 Task: Check the sale-to-list ratio of granite counters in the last 5 years.
Action: Mouse moved to (934, 219)
Screenshot: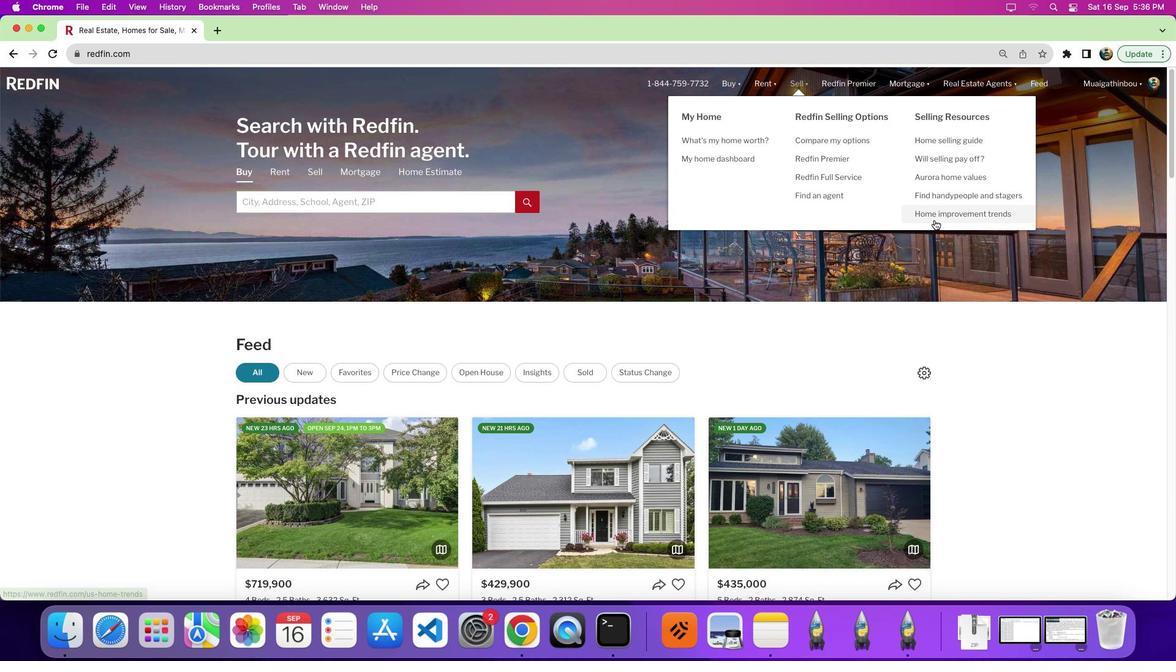 
Action: Mouse pressed left at (934, 219)
Screenshot: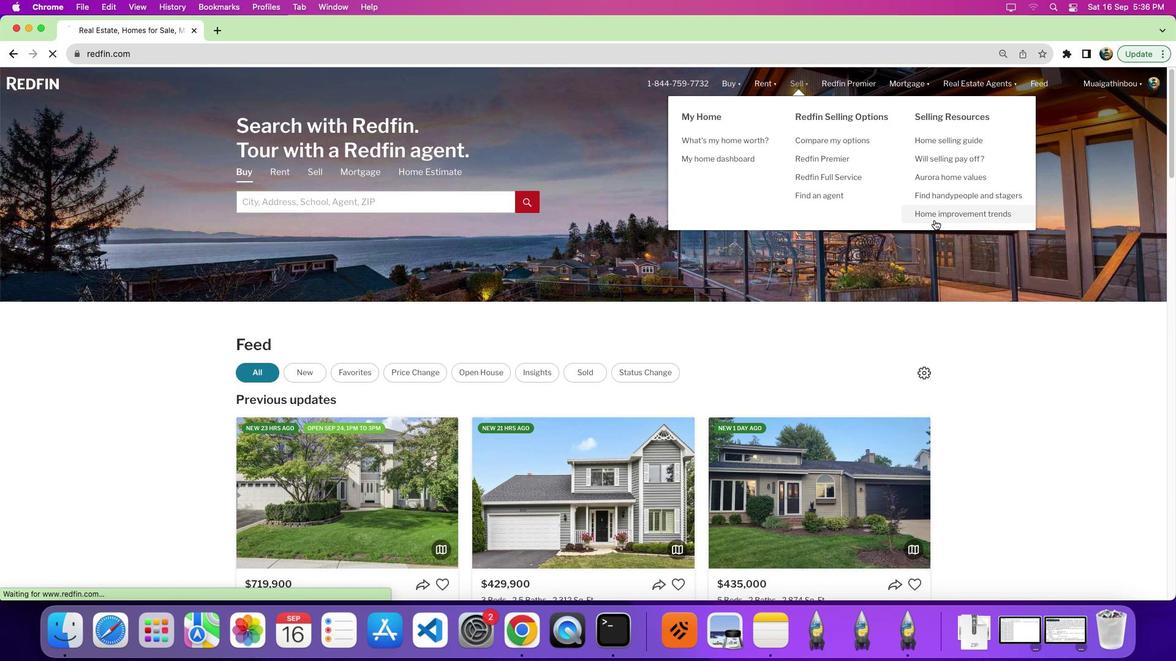 
Action: Mouse pressed left at (934, 219)
Screenshot: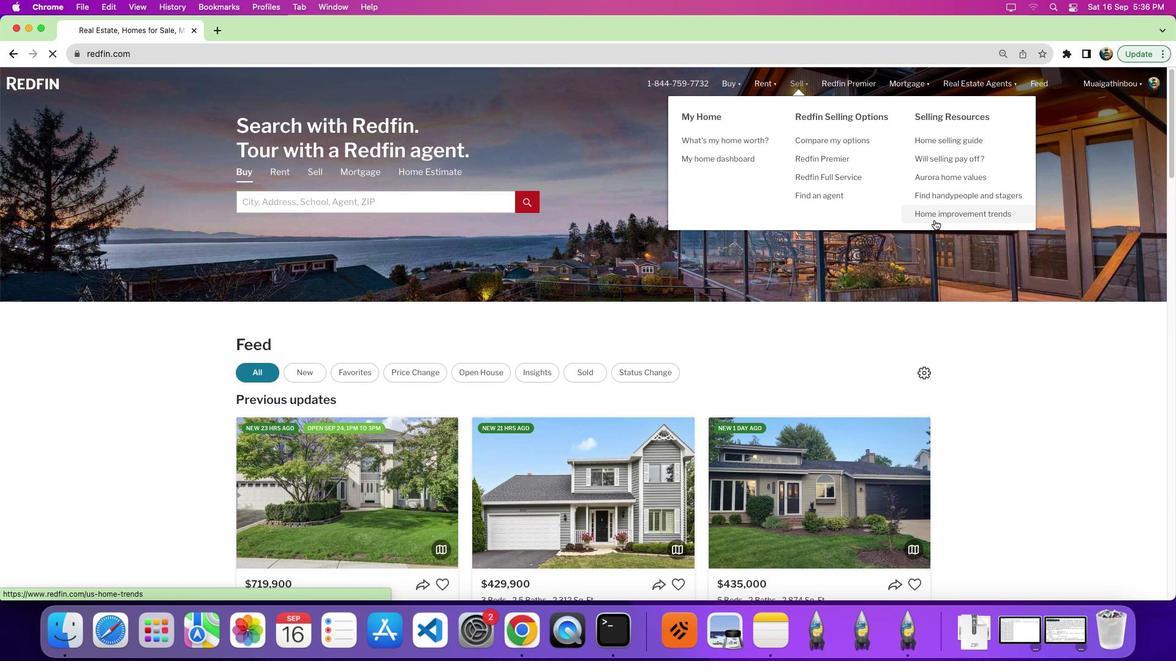 
Action: Mouse moved to (321, 243)
Screenshot: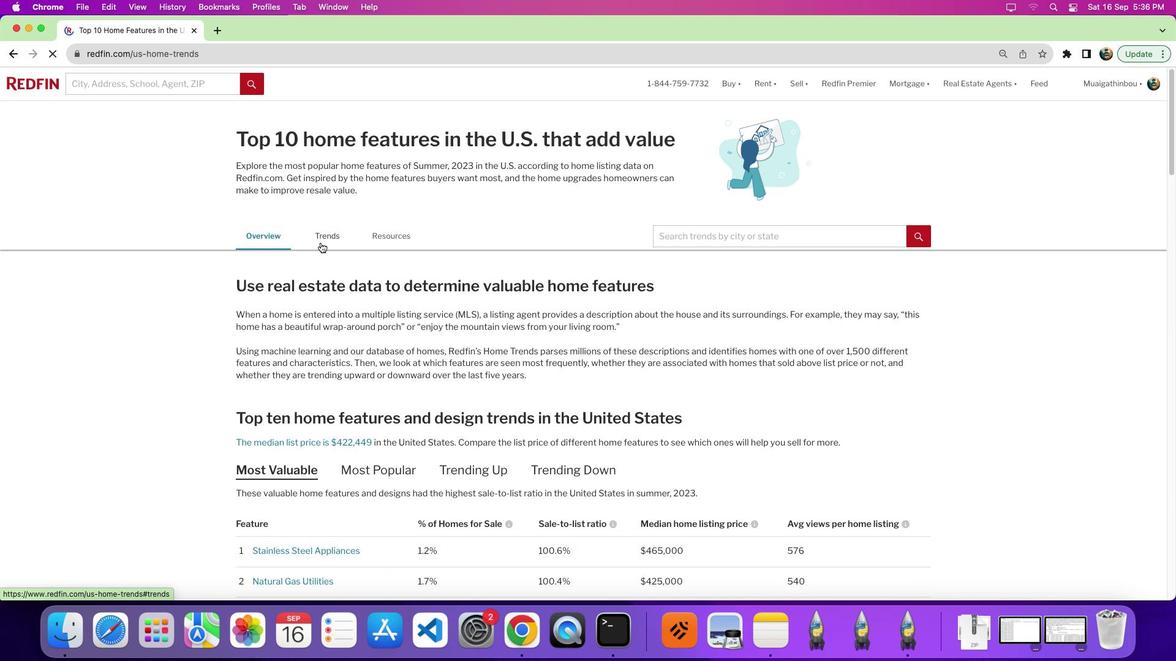 
Action: Mouse pressed left at (321, 243)
Screenshot: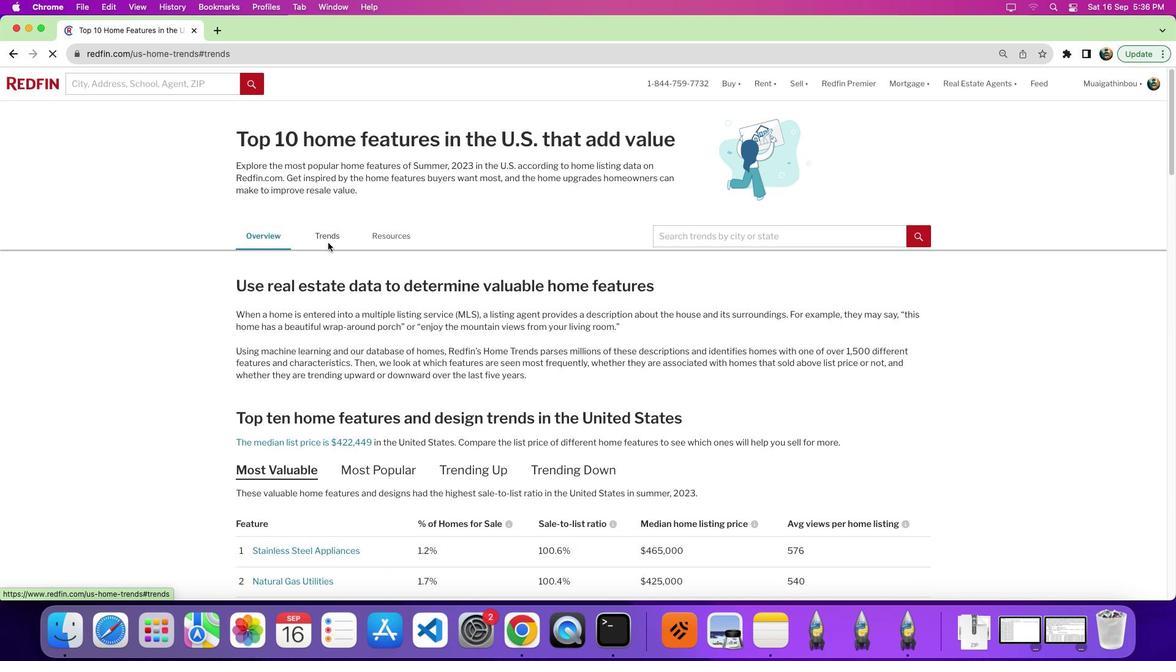 
Action: Mouse moved to (583, 292)
Screenshot: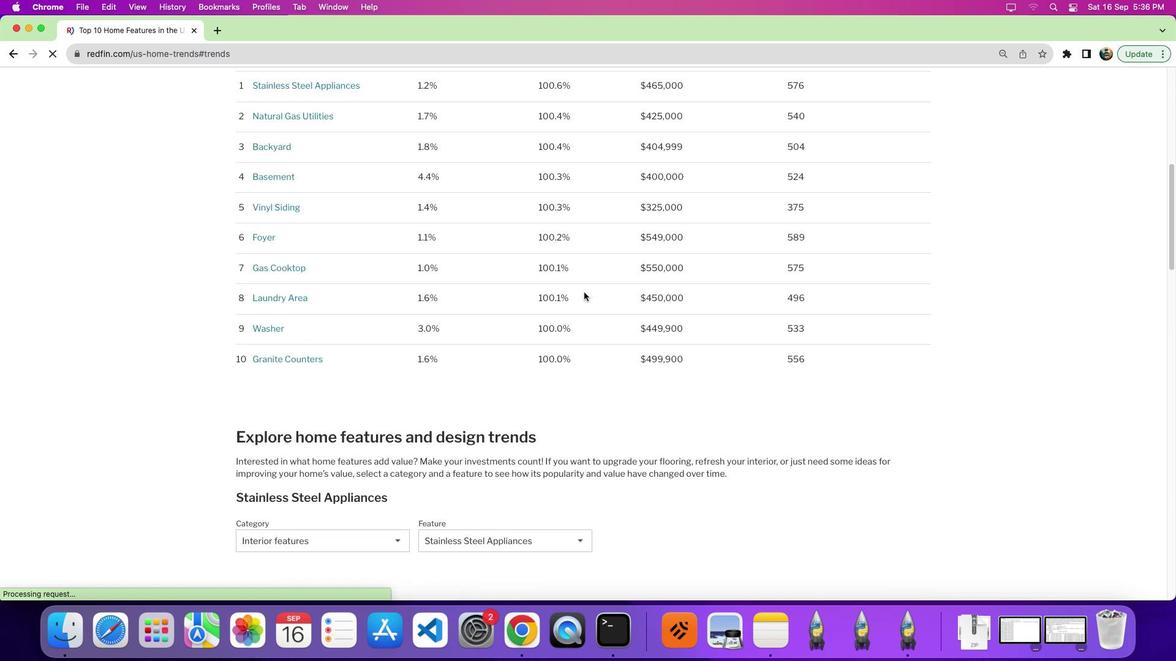 
Action: Mouse scrolled (583, 292) with delta (0, 0)
Screenshot: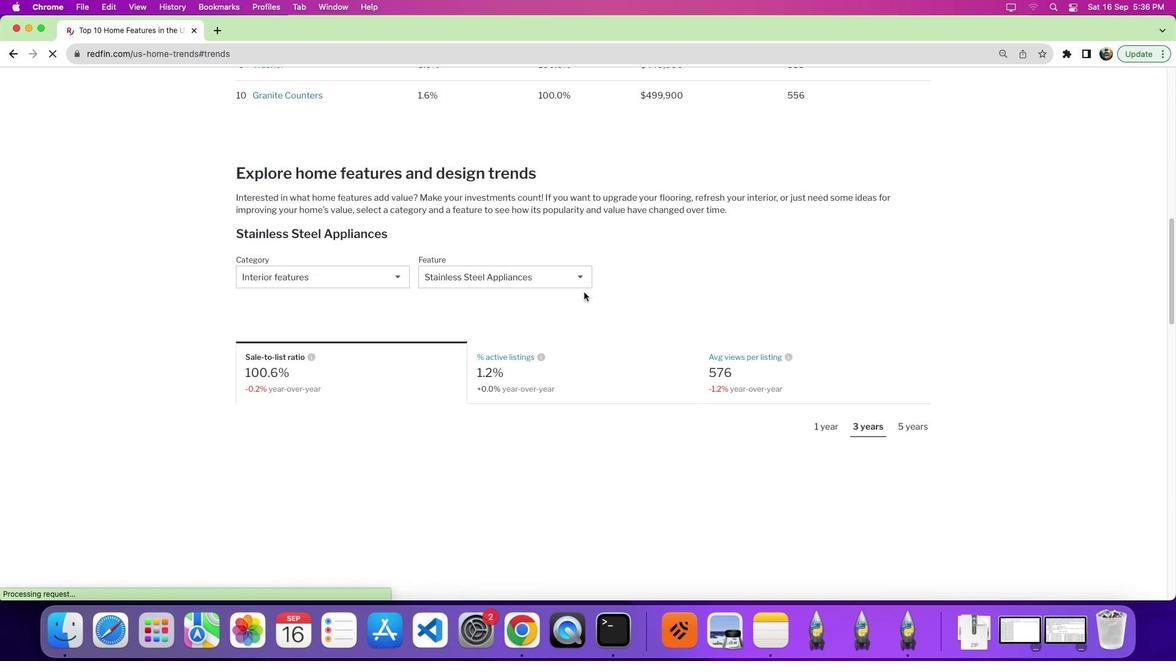 
Action: Mouse scrolled (583, 292) with delta (0, -1)
Screenshot: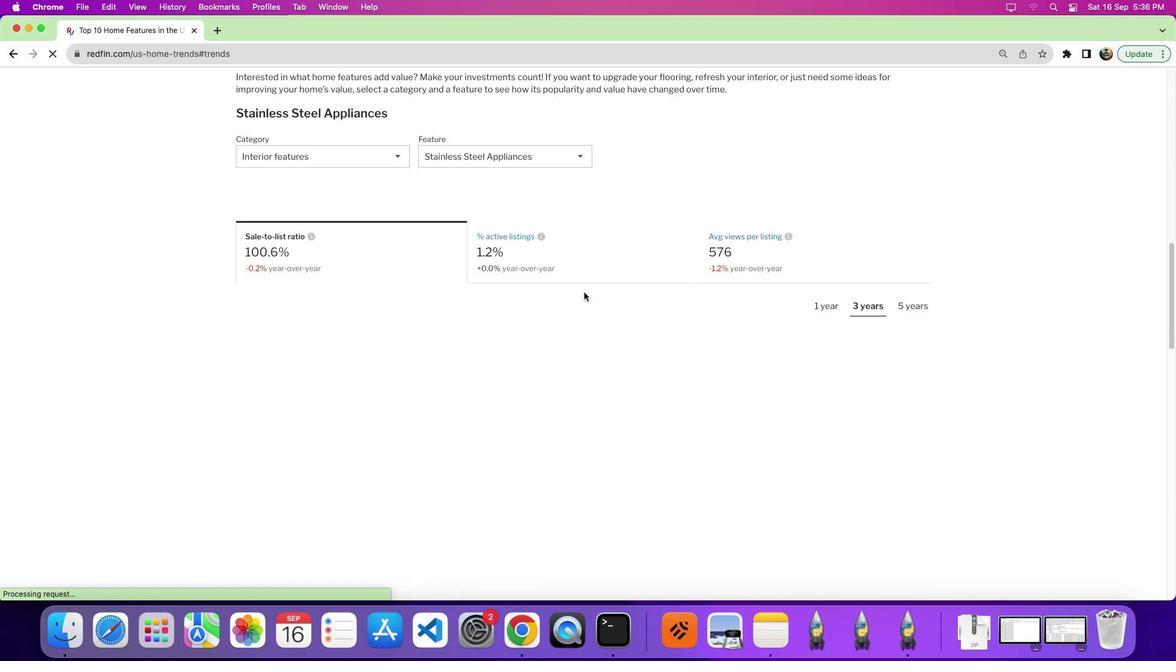 
Action: Mouse scrolled (583, 292) with delta (0, -5)
Screenshot: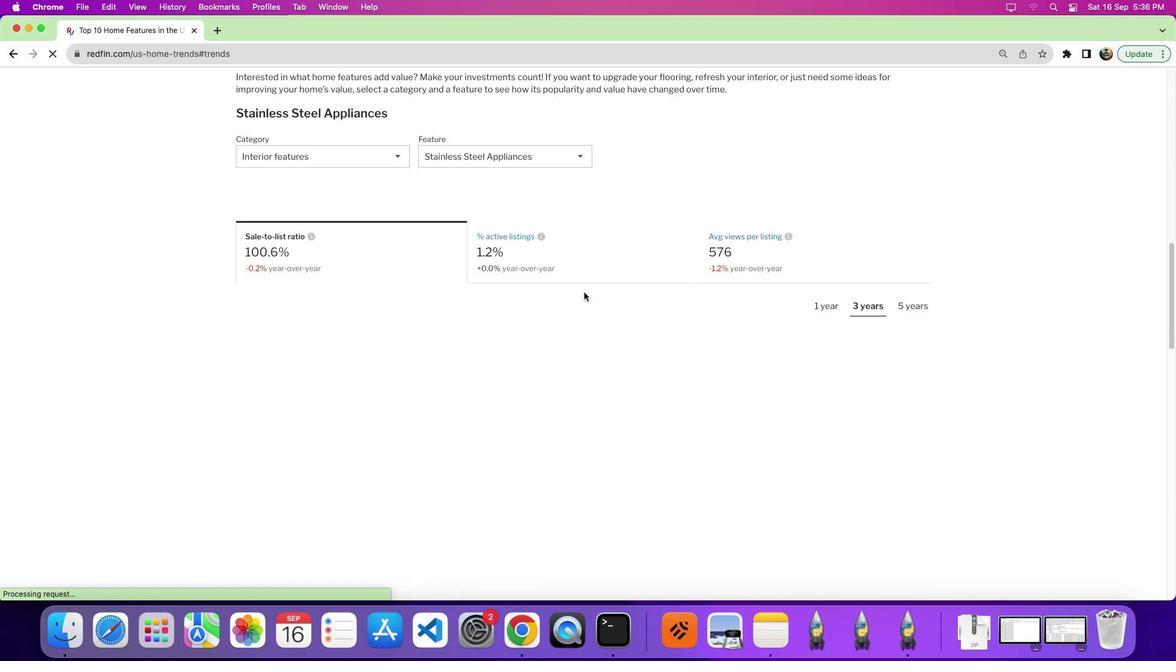 
Action: Mouse scrolled (583, 292) with delta (0, -7)
Screenshot: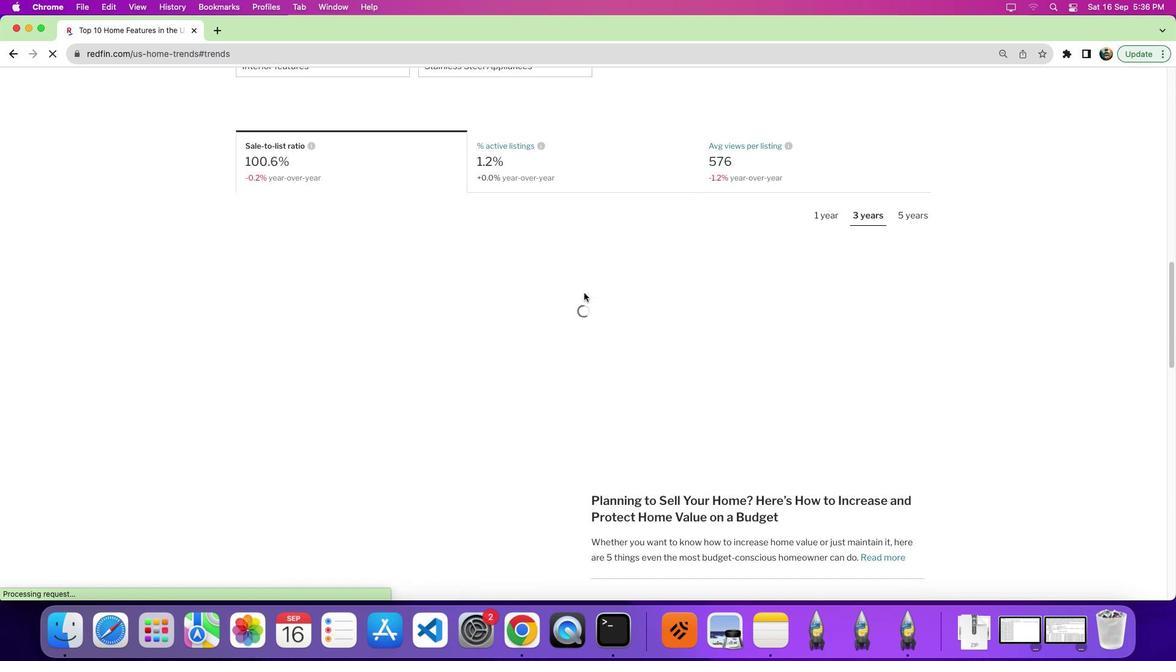 
Action: Mouse moved to (559, 303)
Screenshot: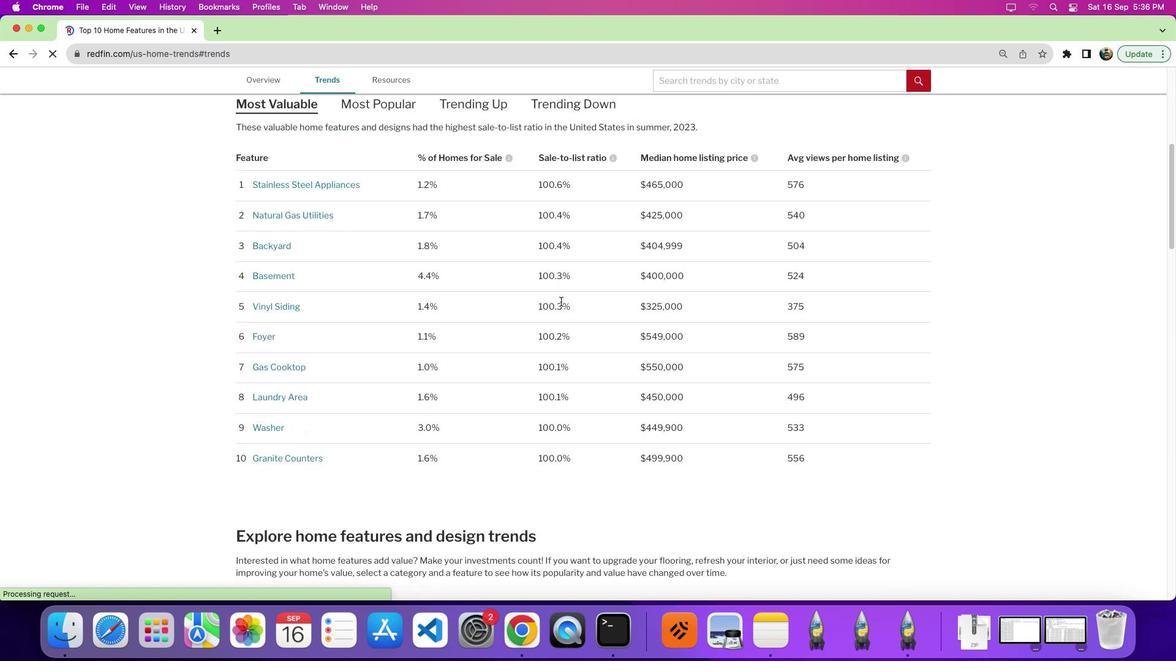 
Action: Mouse scrolled (559, 303) with delta (0, 0)
Screenshot: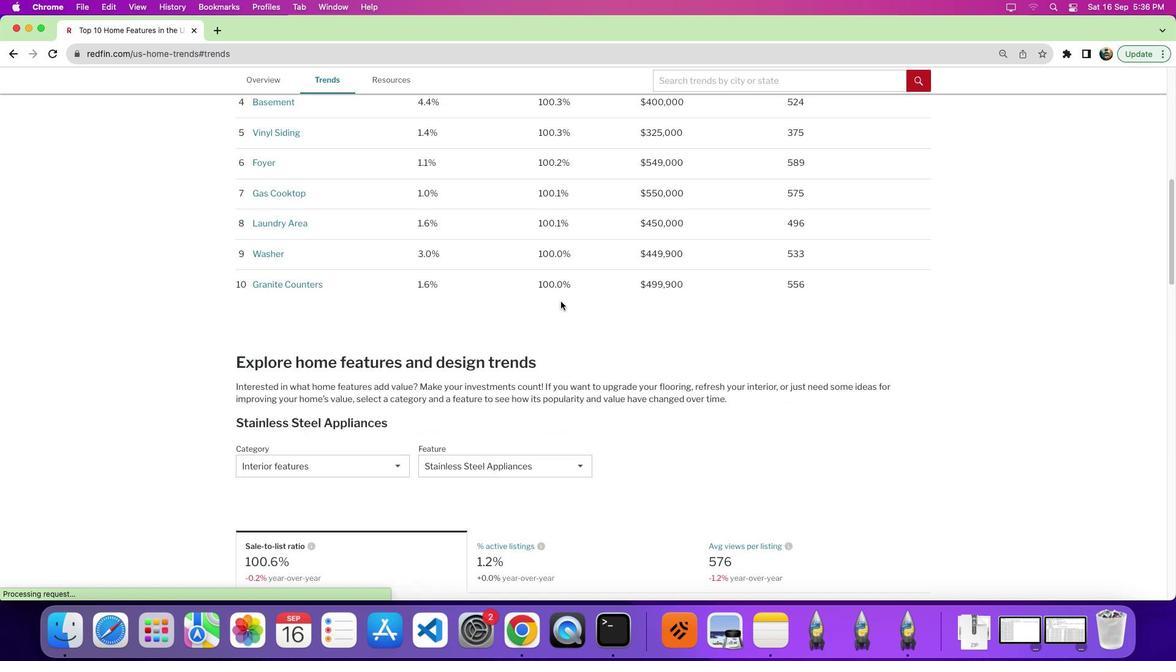 
Action: Mouse scrolled (559, 303) with delta (0, -1)
Screenshot: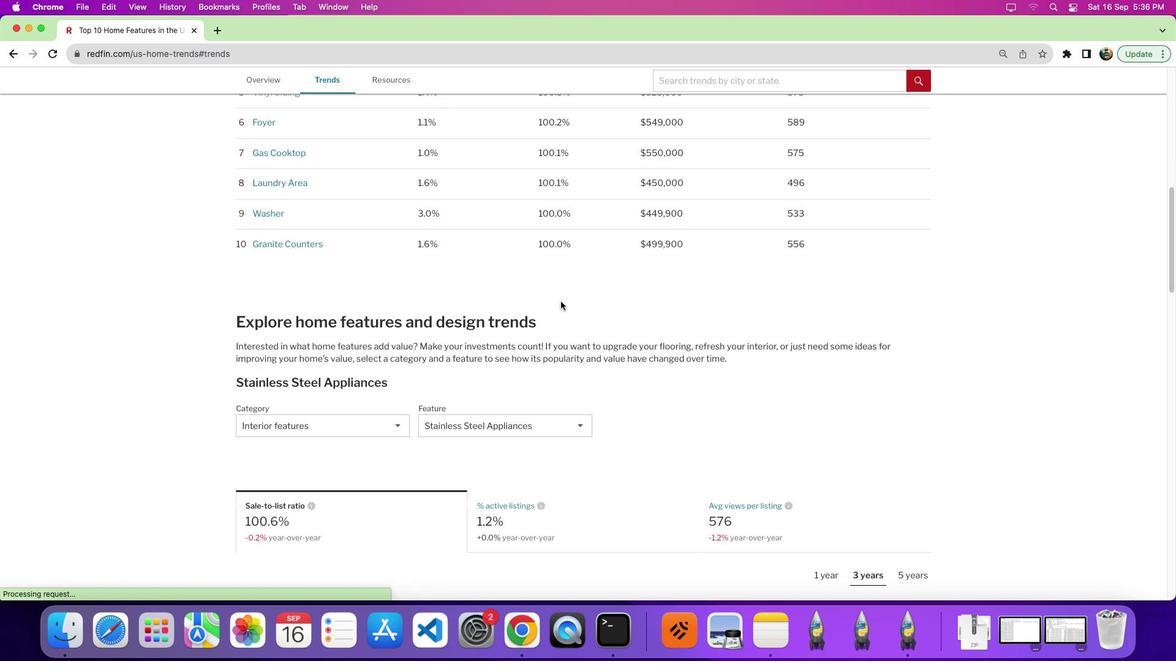 
Action: Mouse scrolled (559, 303) with delta (0, -4)
Screenshot: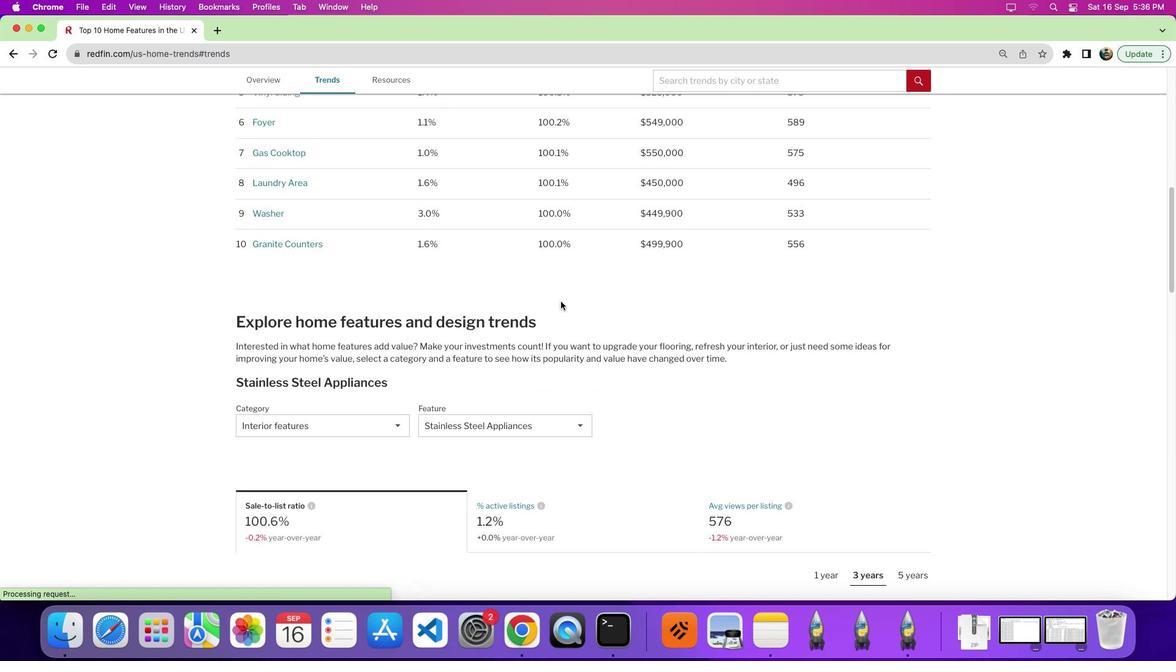 
Action: Mouse moved to (558, 321)
Screenshot: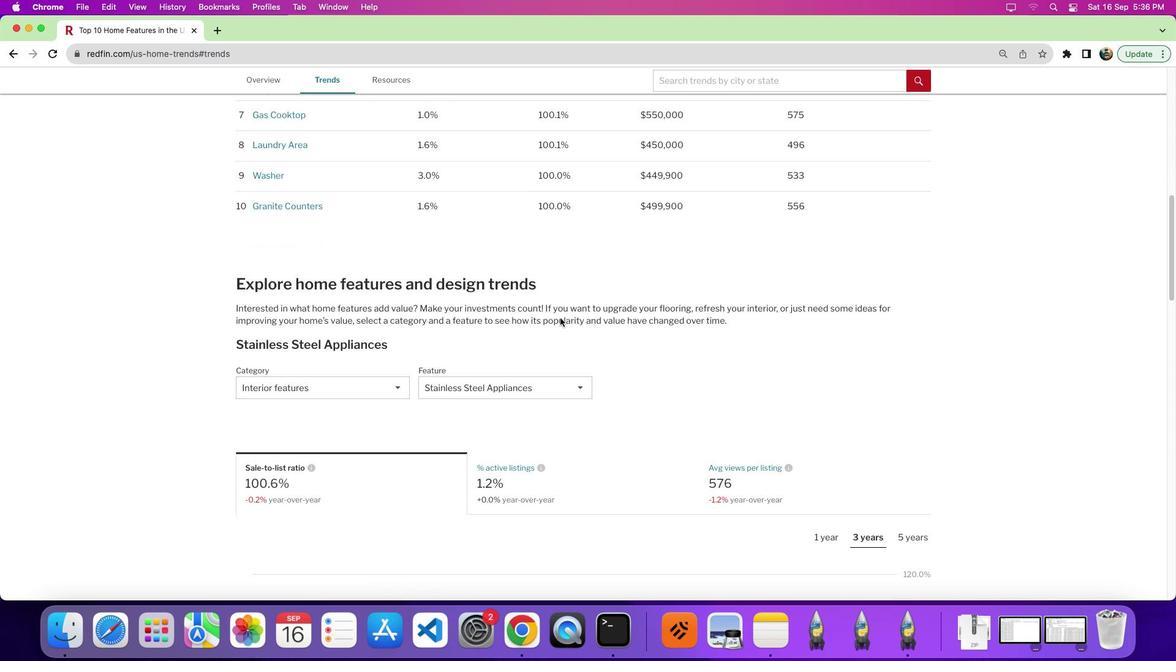 
Action: Mouse scrolled (558, 321) with delta (0, 0)
Screenshot: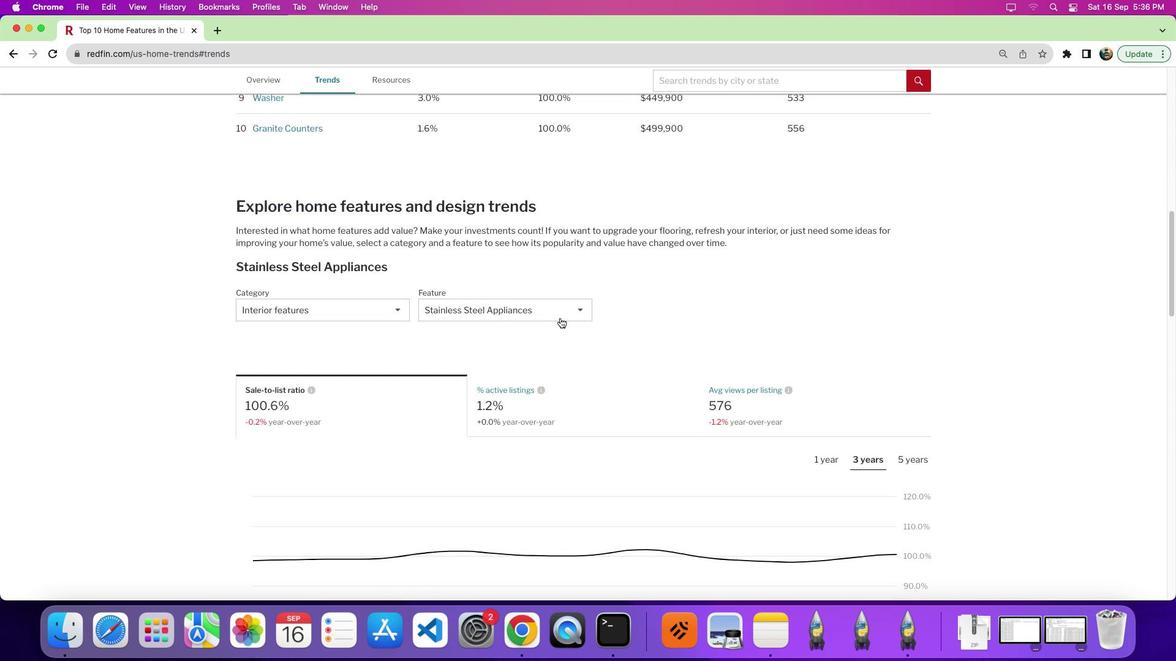 
Action: Mouse moved to (559, 321)
Screenshot: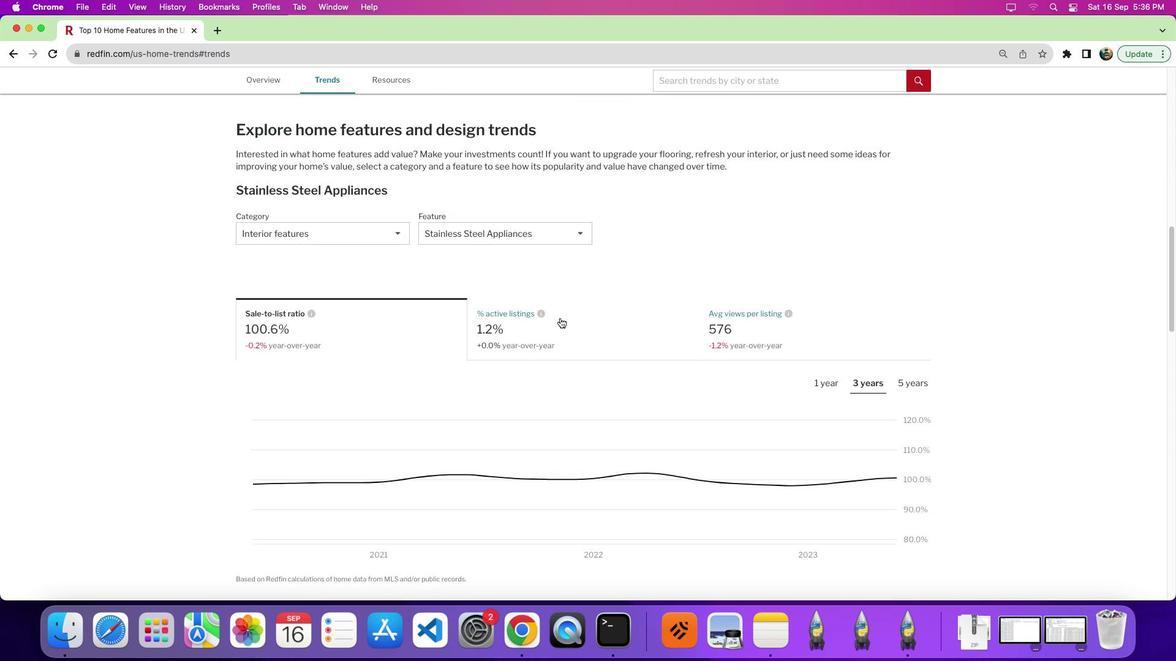 
Action: Mouse scrolled (559, 321) with delta (0, 0)
Screenshot: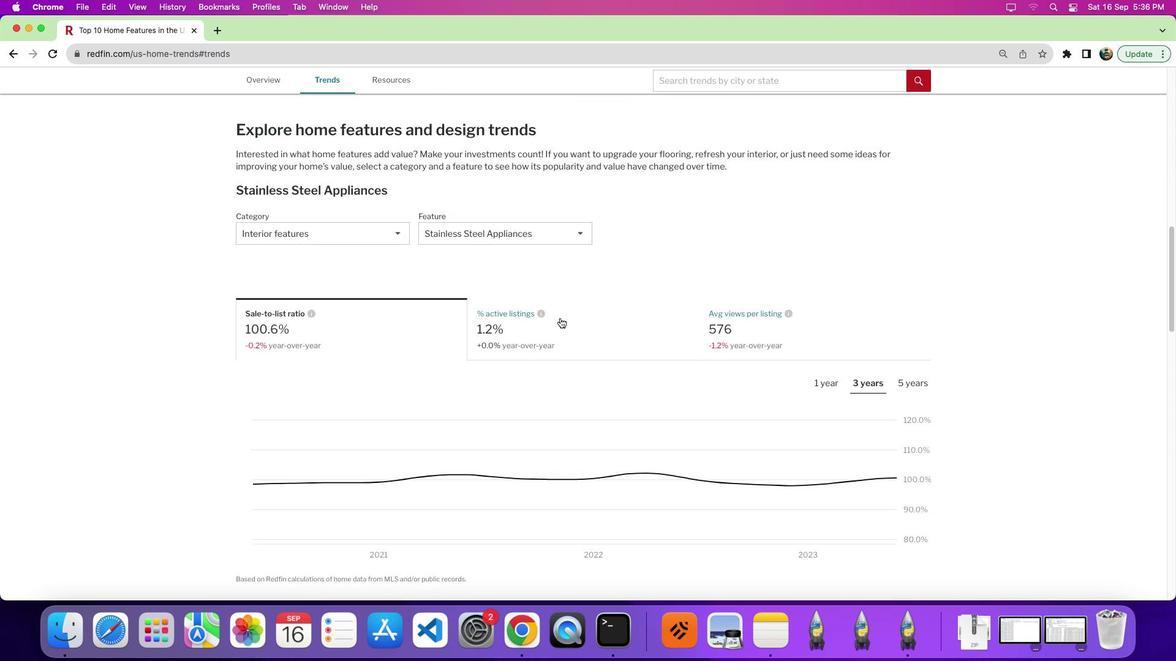 
Action: Mouse scrolled (559, 321) with delta (0, -4)
Screenshot: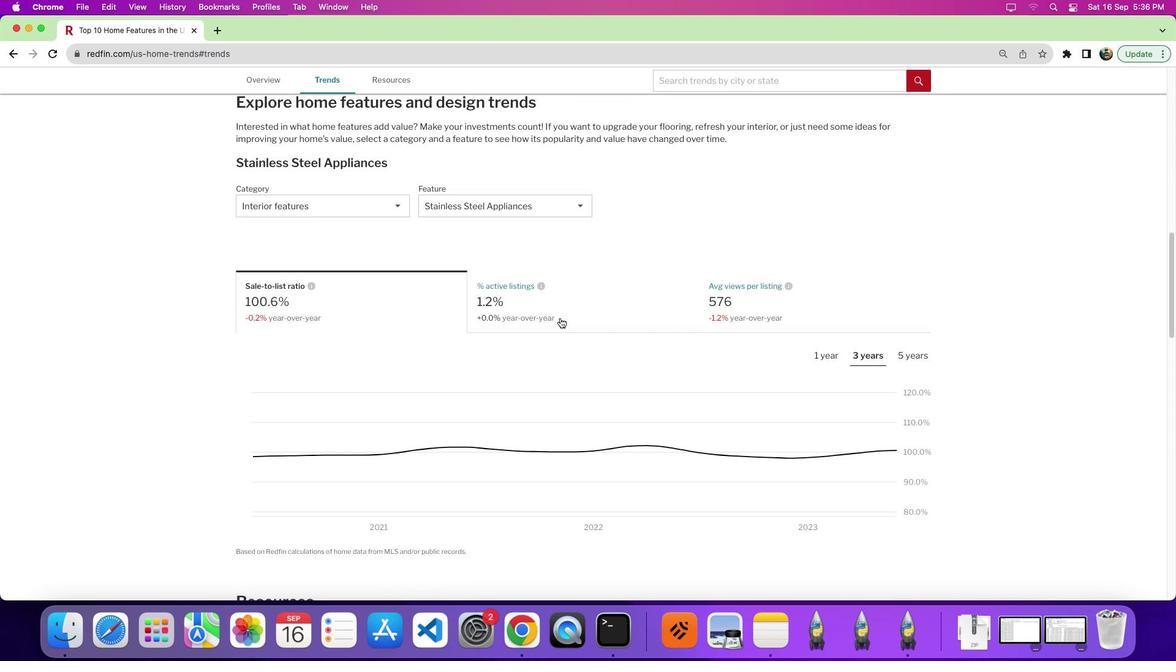 
Action: Mouse moved to (531, 181)
Screenshot: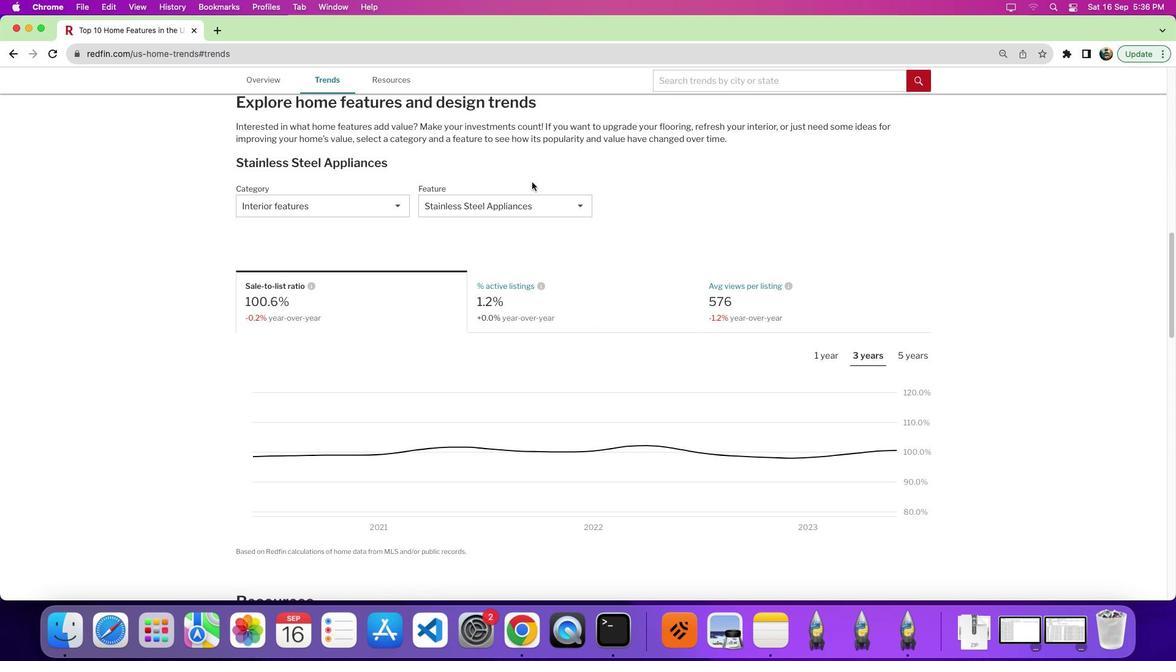 
Action: Mouse pressed left at (531, 181)
Screenshot: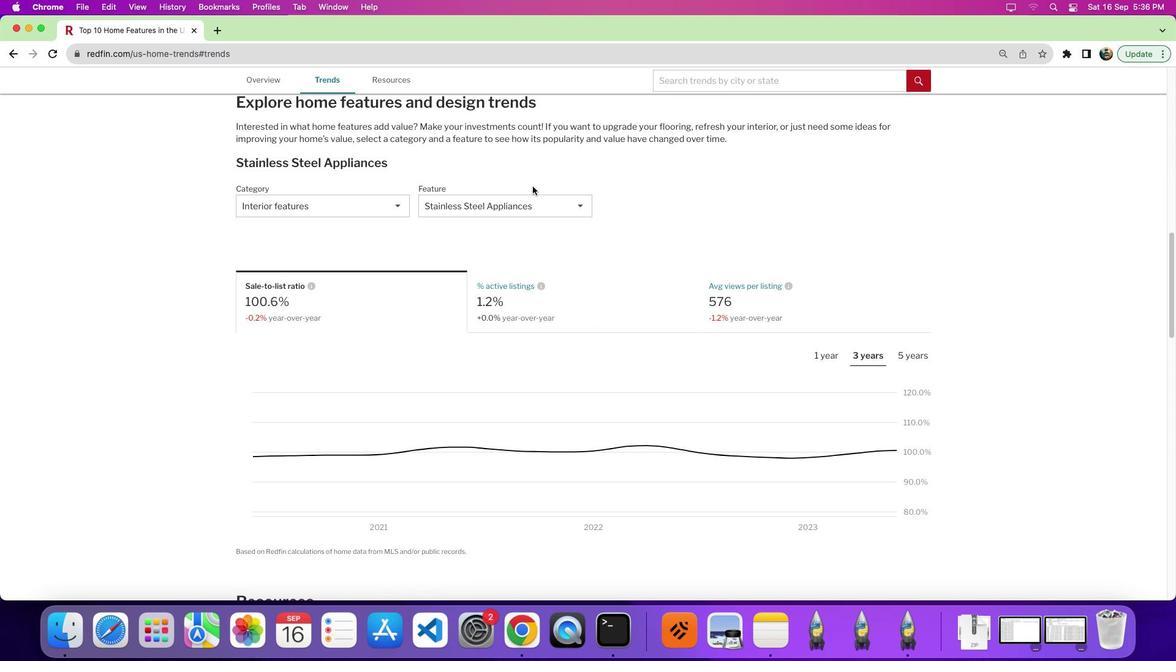 
Action: Mouse moved to (534, 196)
Screenshot: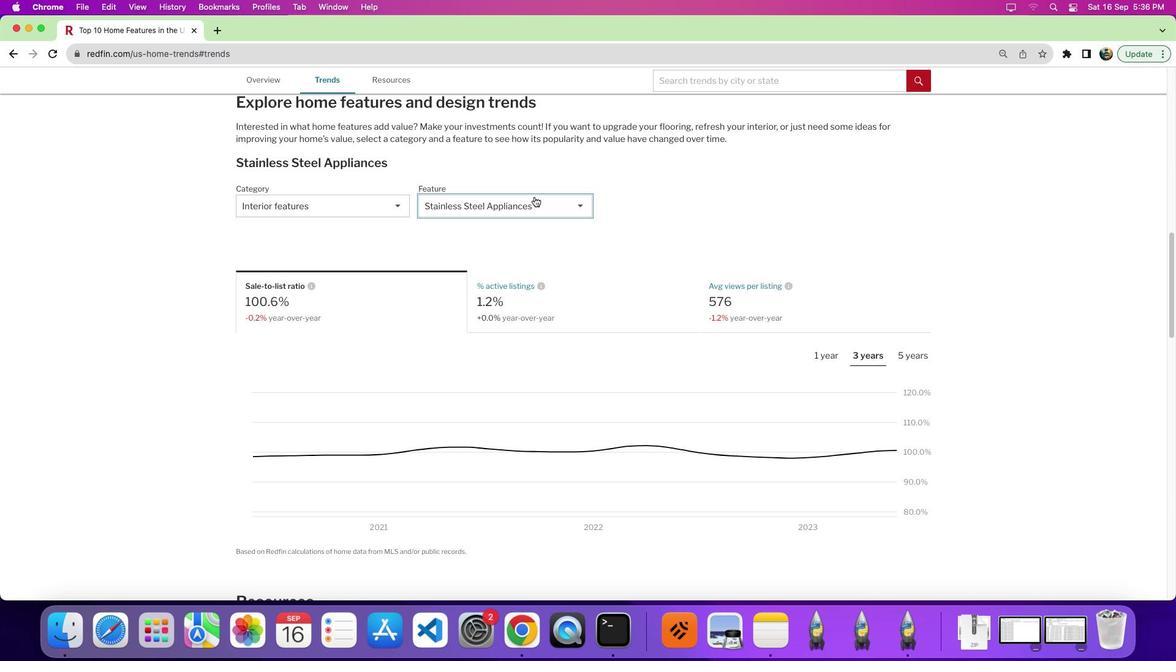 
Action: Mouse pressed left at (534, 196)
Screenshot: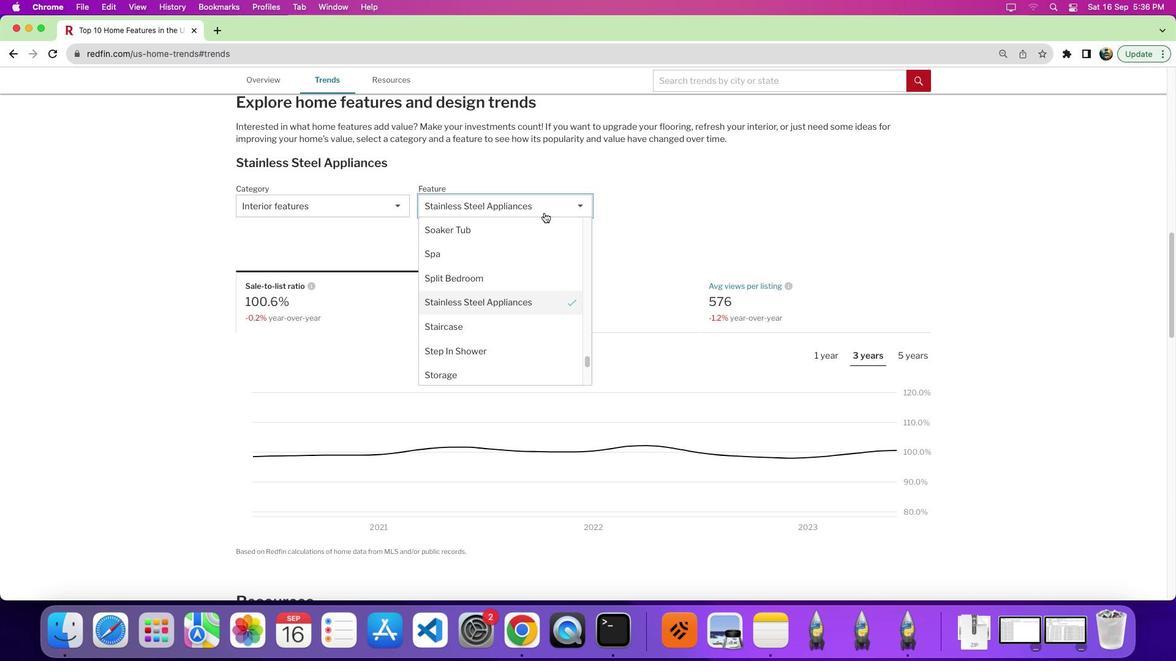 
Action: Mouse moved to (590, 281)
Screenshot: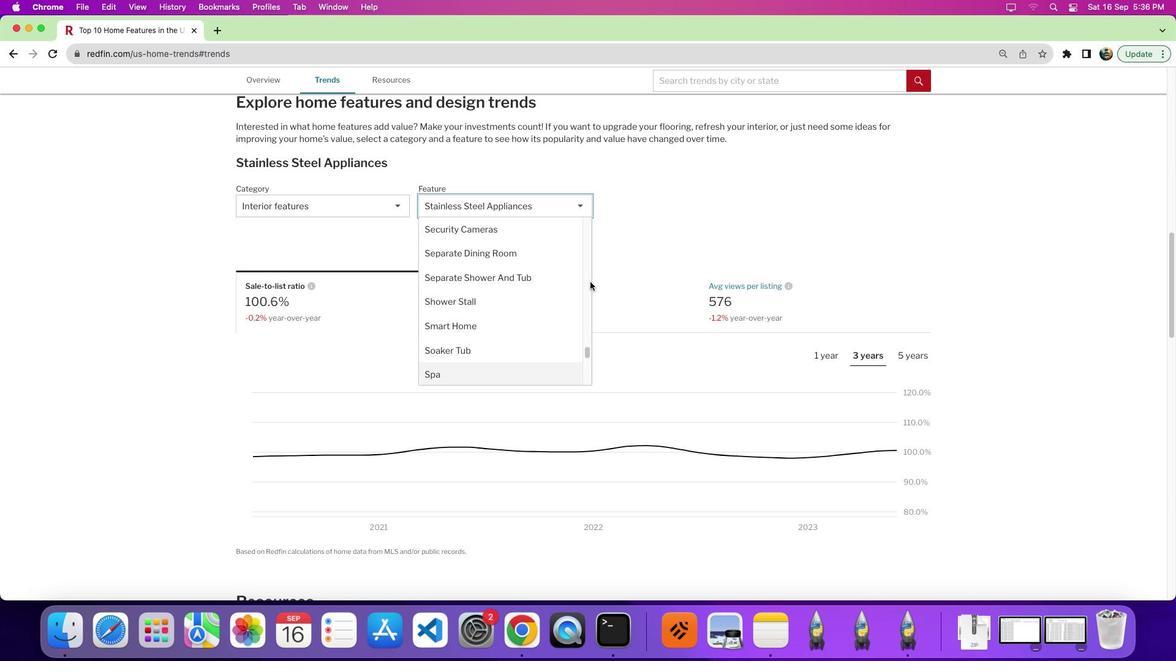 
Action: Mouse pressed left at (590, 281)
Screenshot: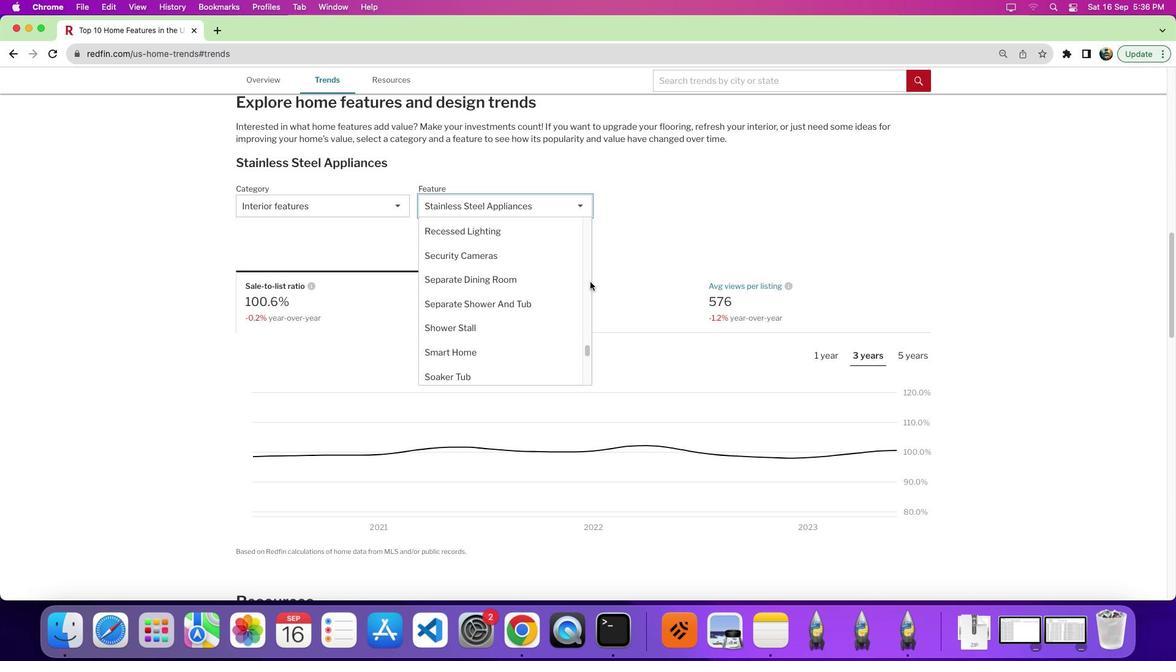 
Action: Mouse moved to (556, 306)
Screenshot: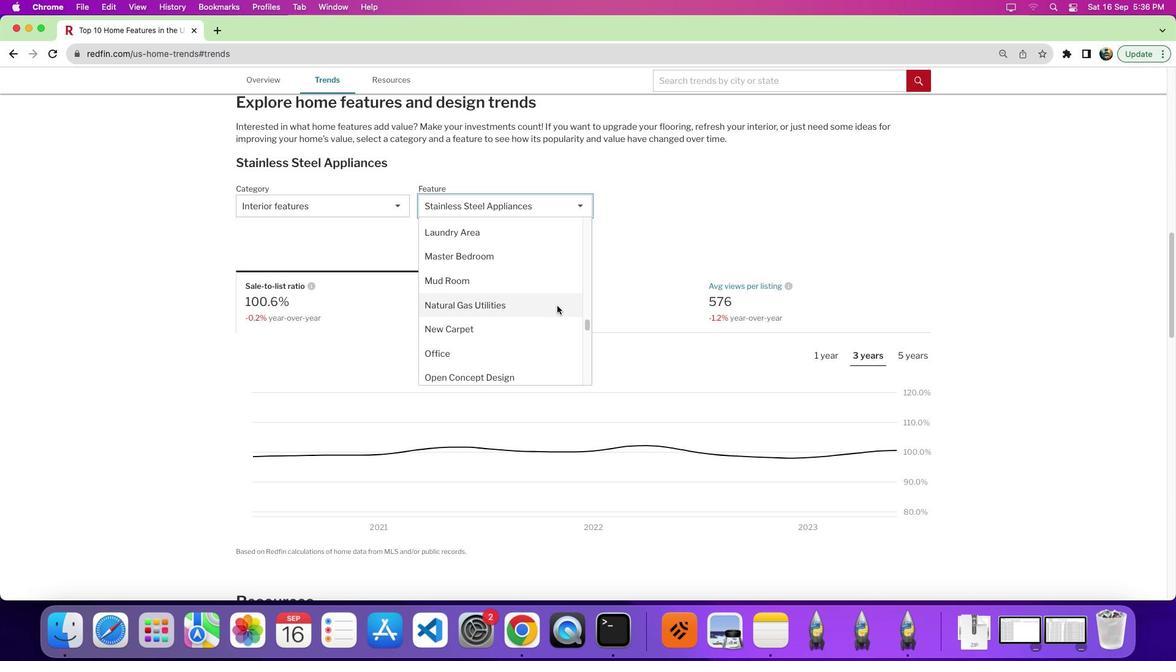 
Action: Mouse scrolled (556, 306) with delta (0, 0)
Screenshot: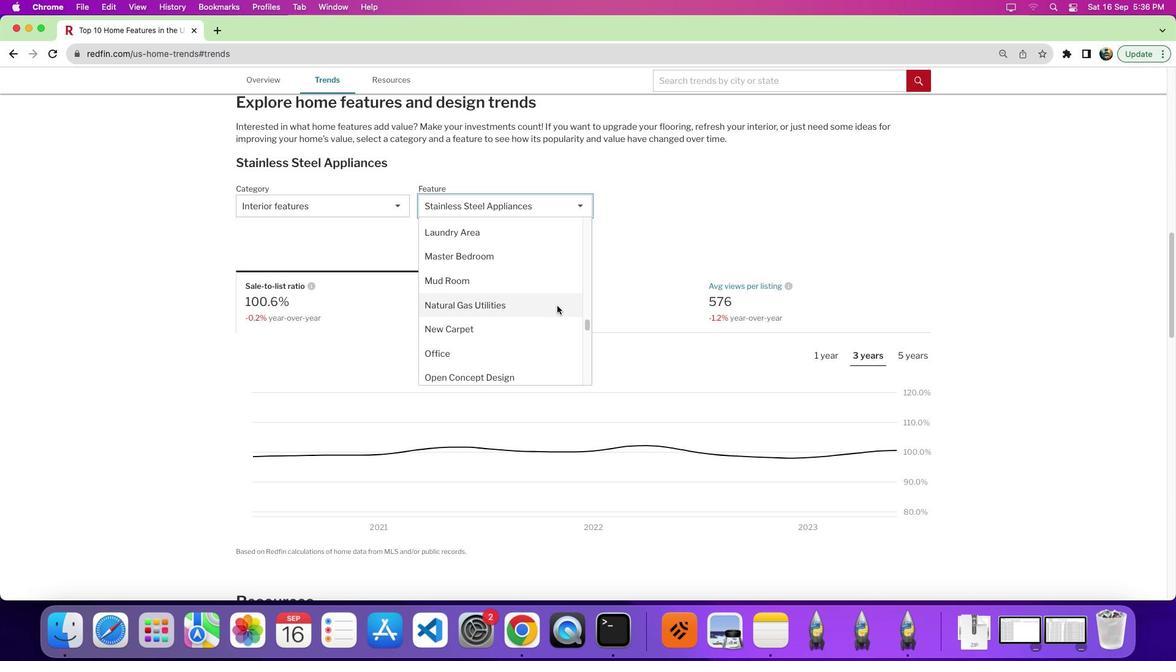 
Action: Mouse scrolled (556, 306) with delta (0, 0)
Screenshot: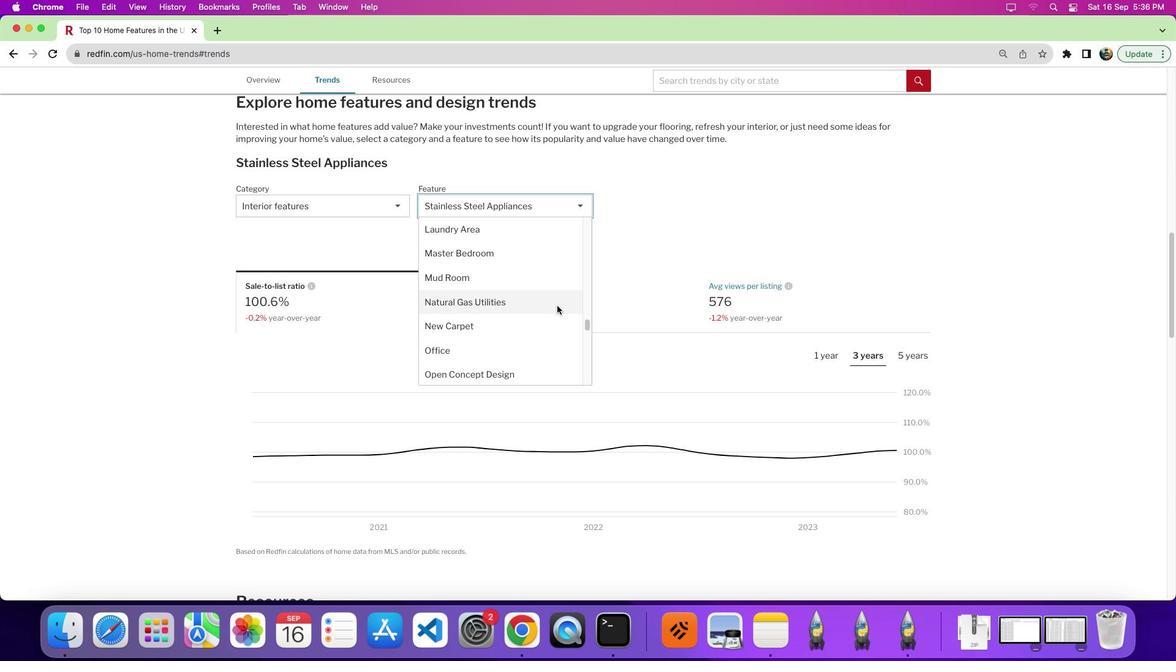 
Action: Mouse moved to (556, 305)
Screenshot: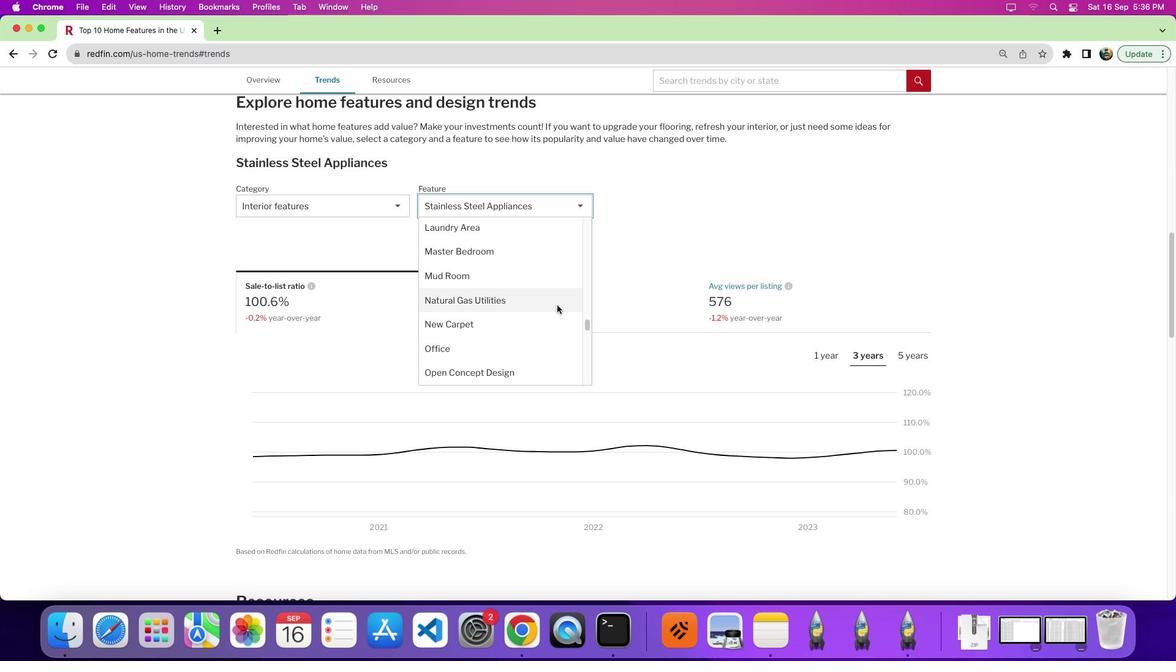 
Action: Mouse scrolled (556, 305) with delta (0, 0)
Screenshot: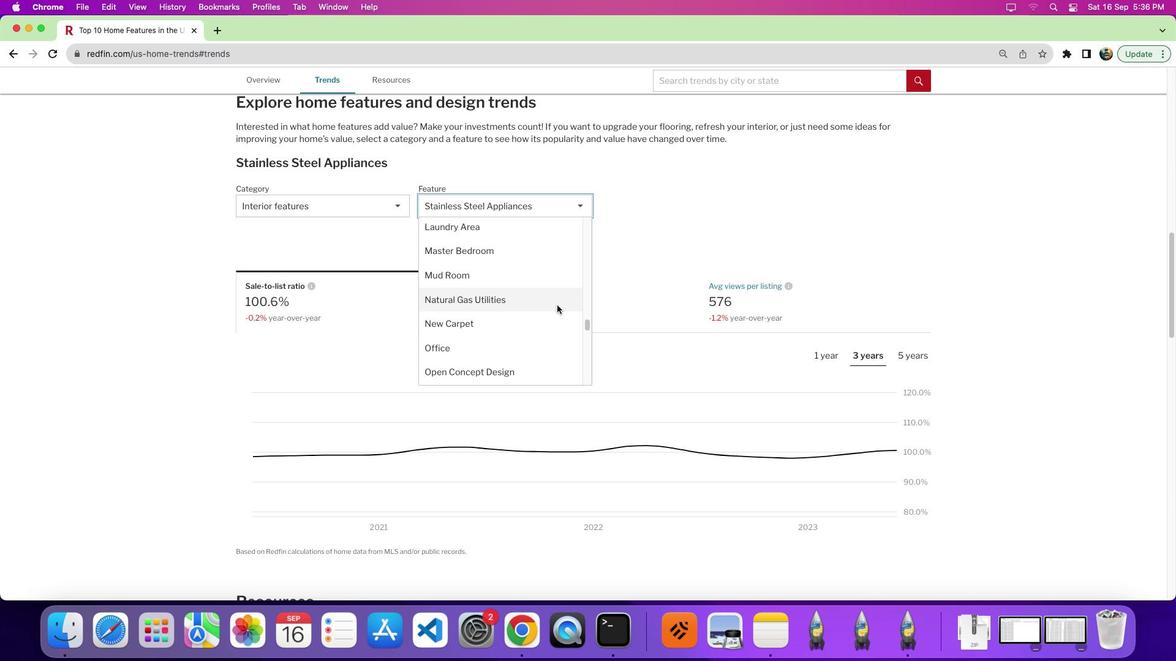 
Action: Mouse scrolled (556, 305) with delta (0, 0)
Screenshot: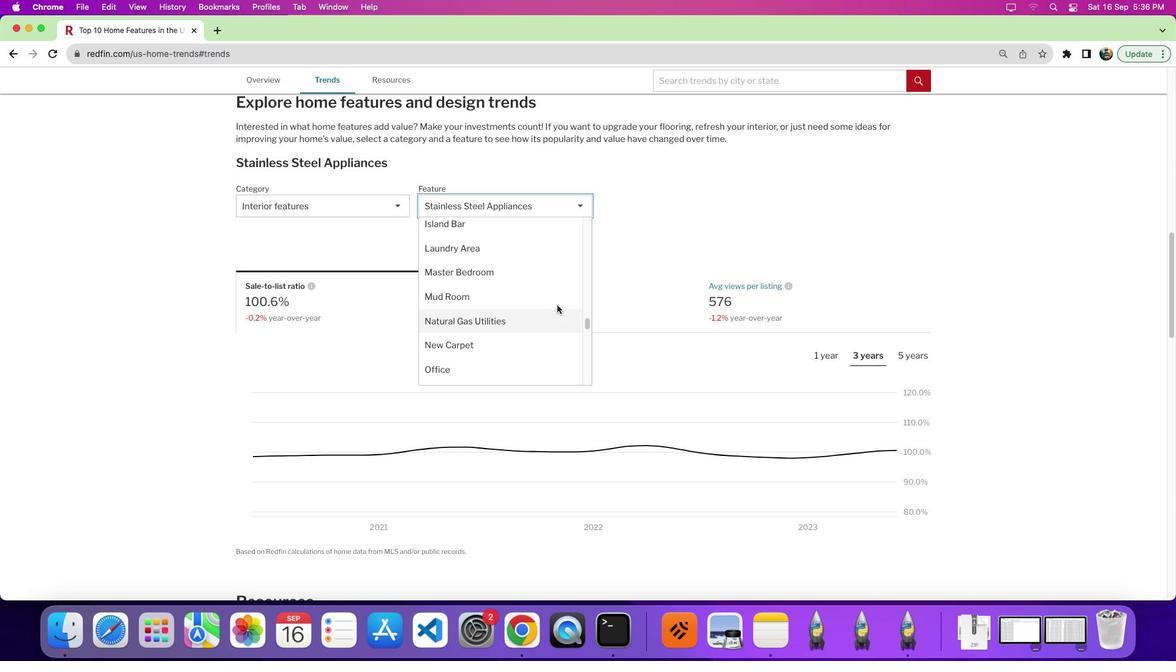 
Action: Mouse scrolled (556, 305) with delta (0, 0)
Screenshot: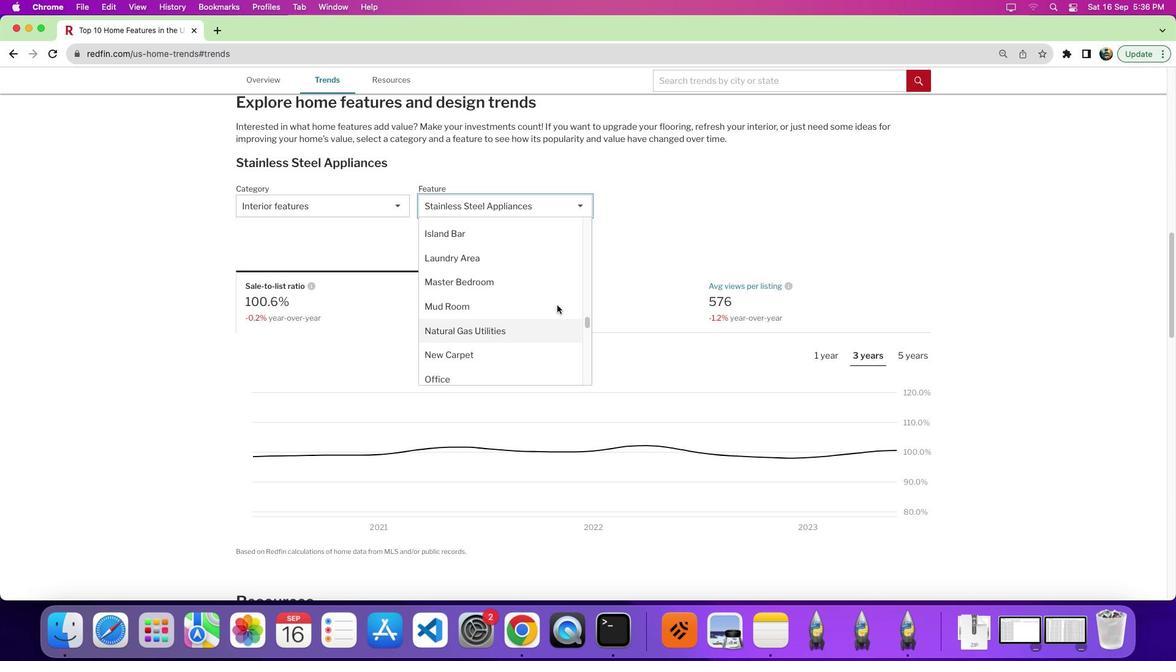 
Action: Mouse scrolled (556, 305) with delta (0, 0)
Screenshot: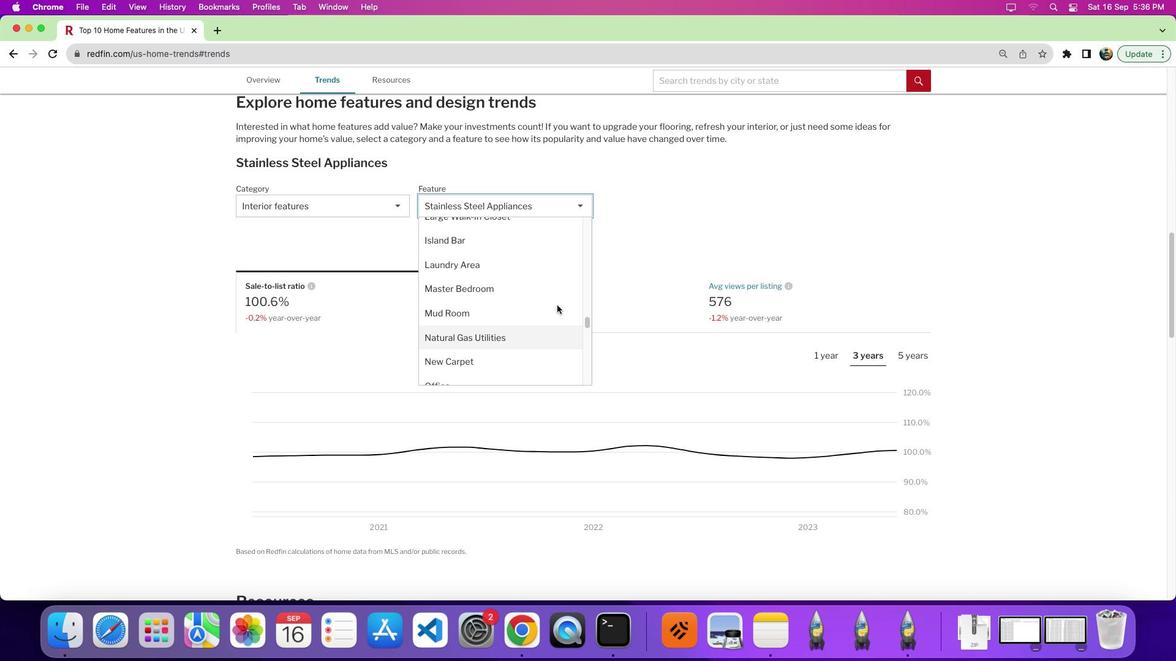 
Action: Mouse scrolled (556, 305) with delta (0, 0)
Screenshot: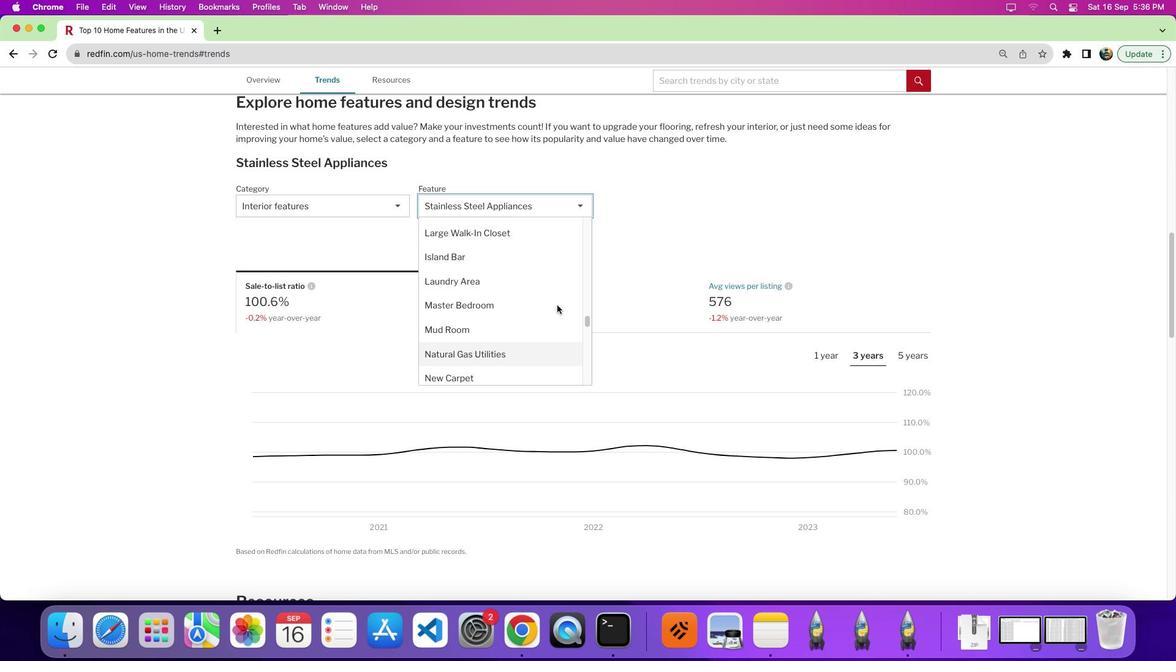 
Action: Mouse scrolled (556, 305) with delta (0, 0)
Screenshot: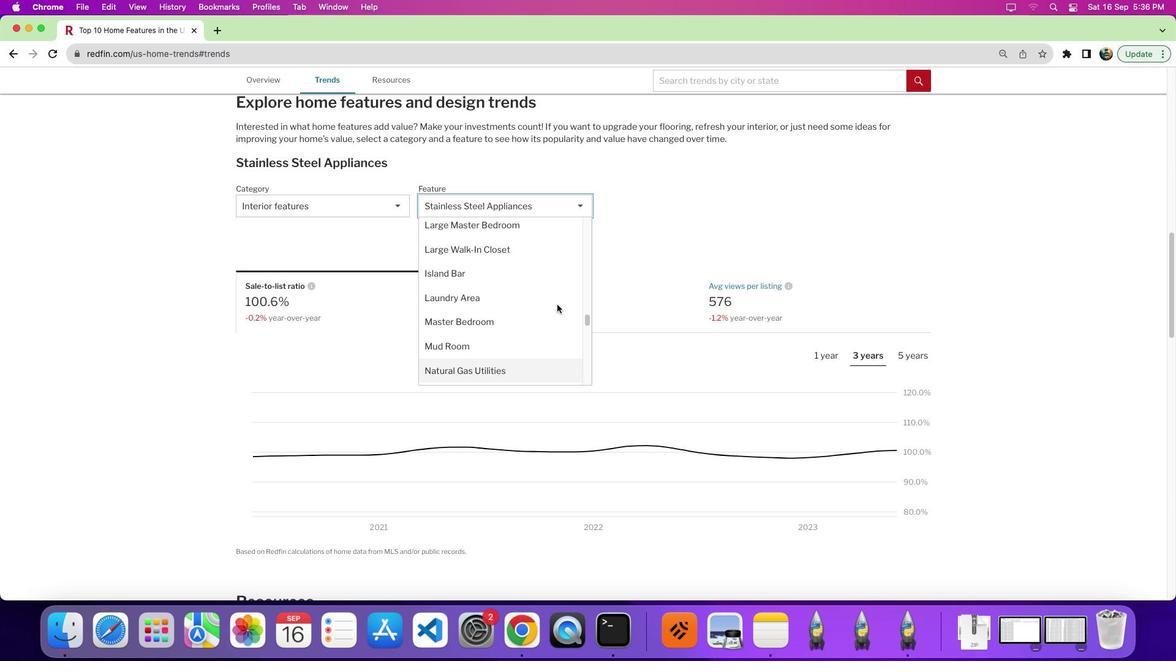 
Action: Mouse moved to (583, 302)
Screenshot: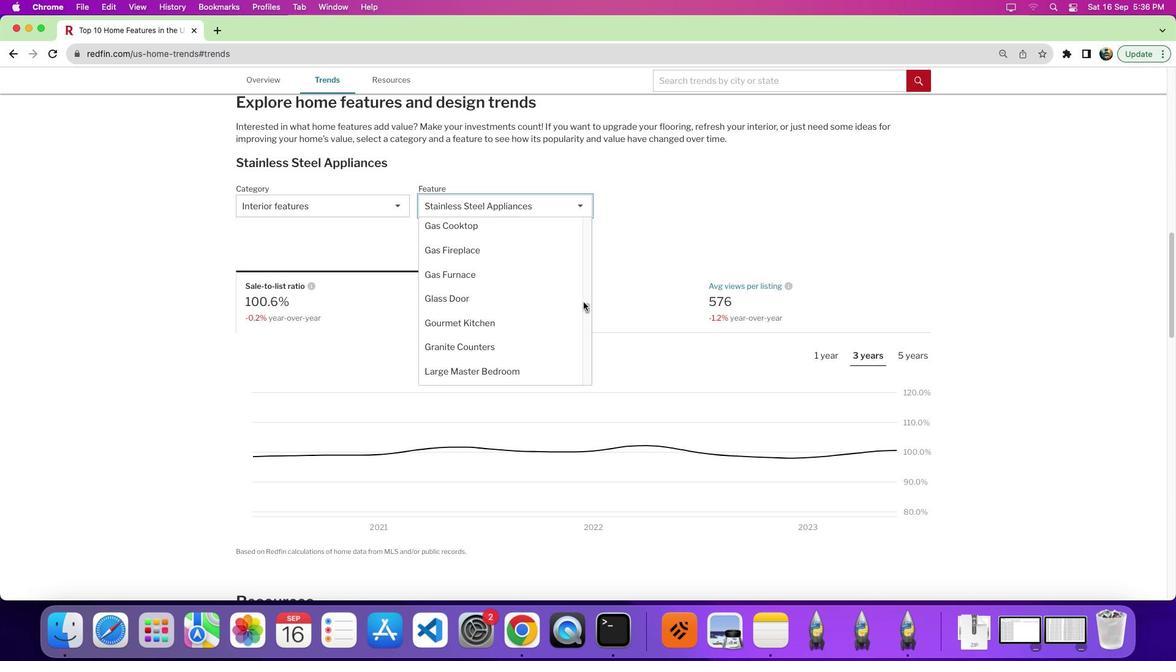 
Action: Mouse pressed left at (583, 302)
Screenshot: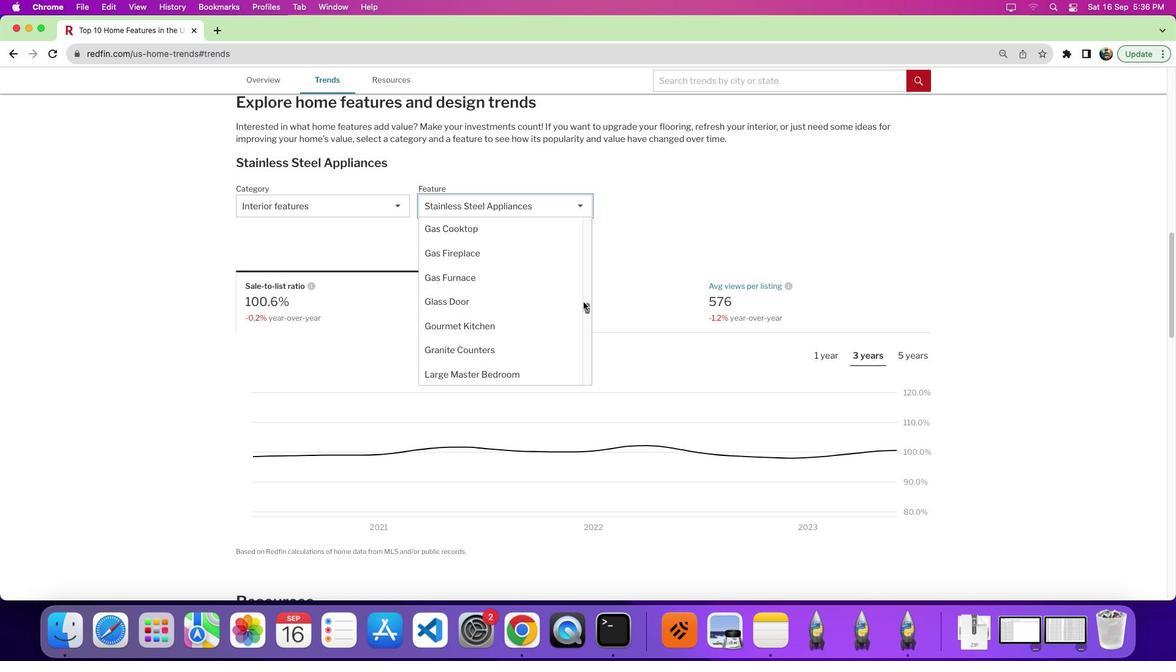 
Action: Mouse moved to (482, 306)
Screenshot: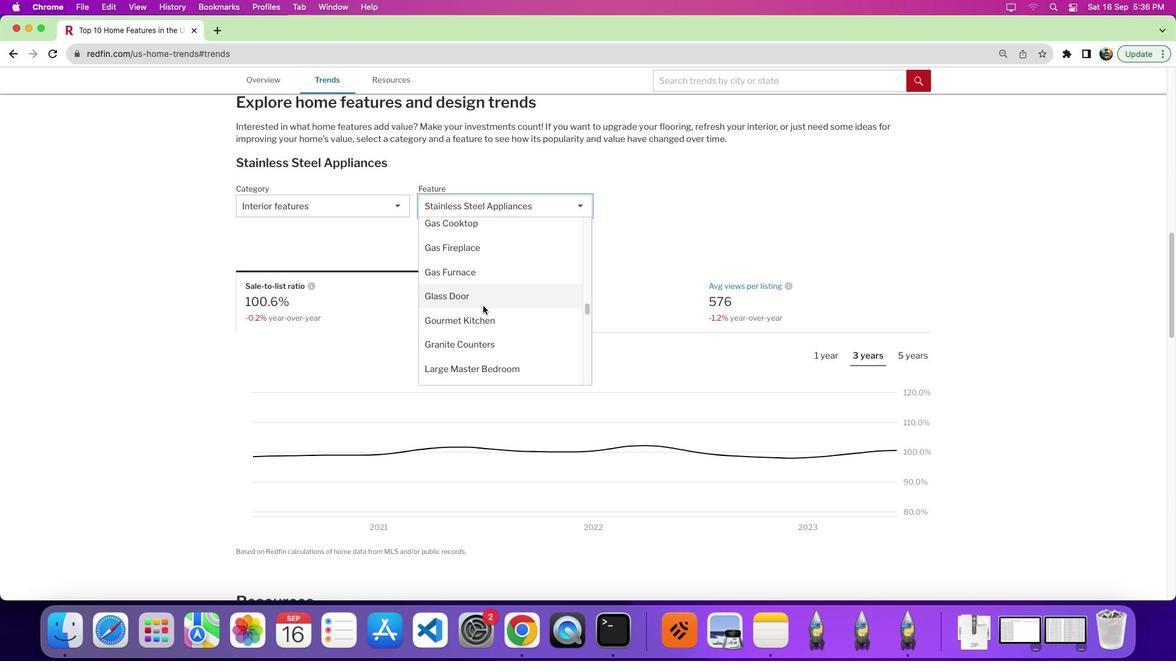 
Action: Mouse scrolled (482, 306) with delta (0, 0)
Screenshot: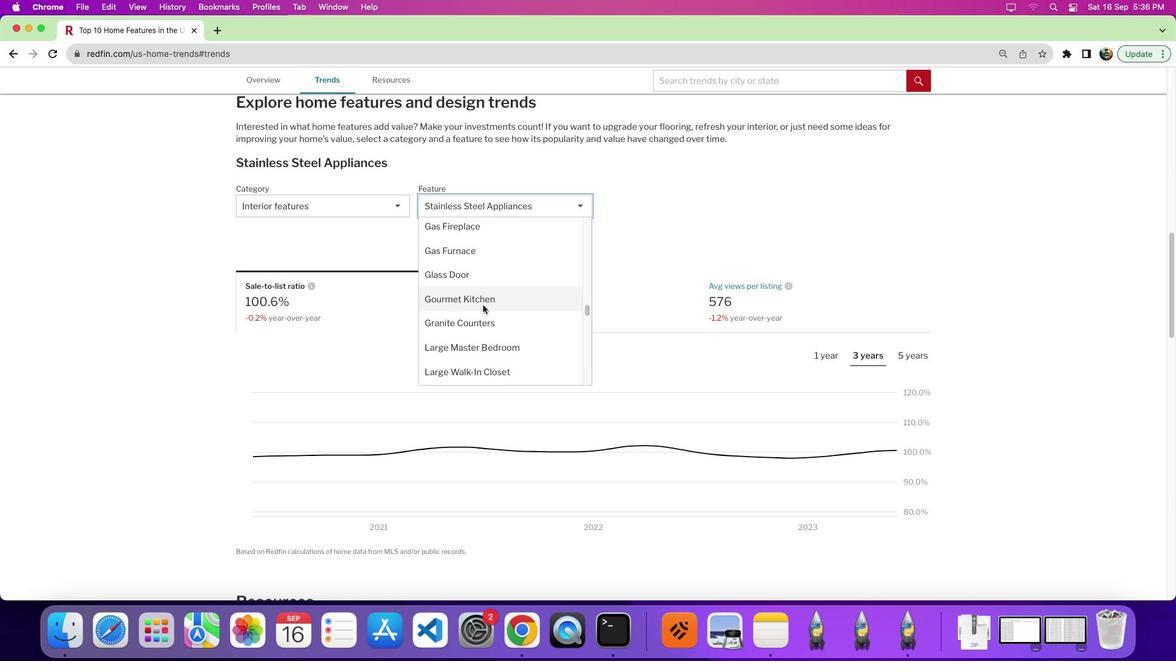 
Action: Mouse scrolled (482, 306) with delta (0, 0)
Screenshot: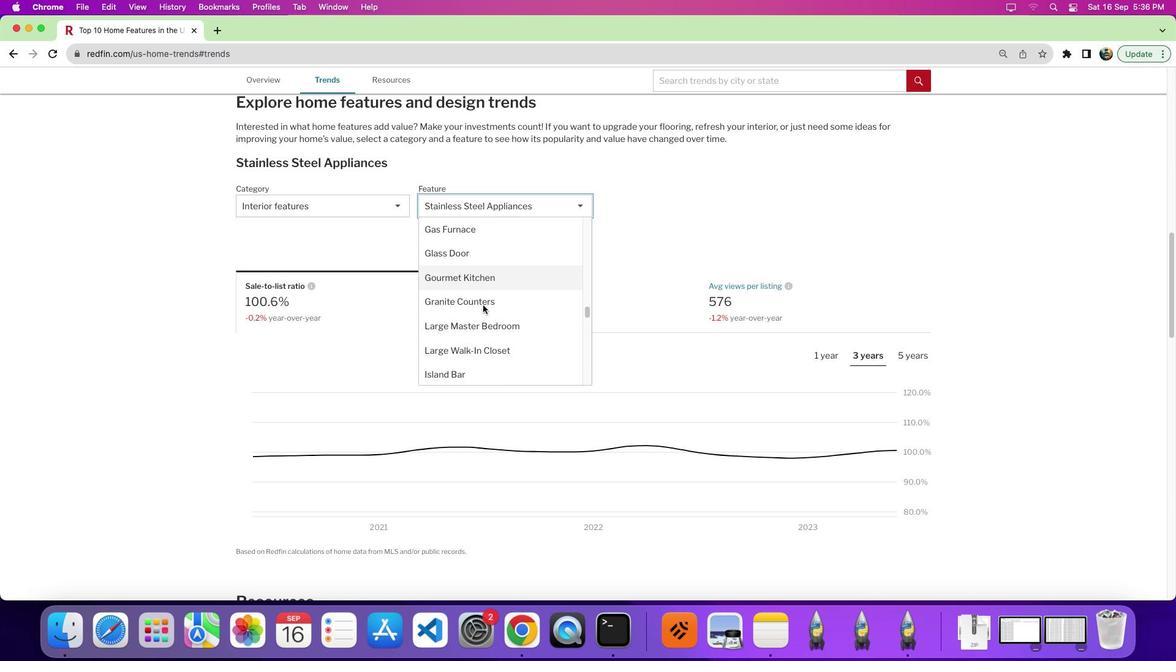 
Action: Mouse moved to (483, 305)
Screenshot: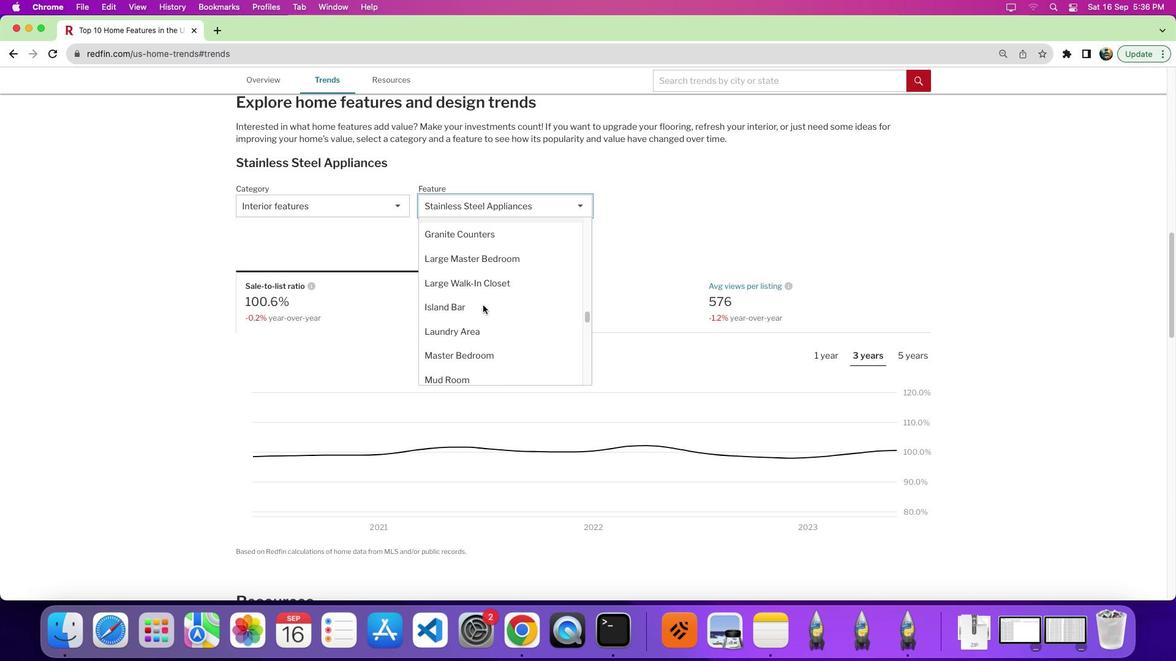 
Action: Mouse scrolled (483, 305) with delta (0, -1)
Screenshot: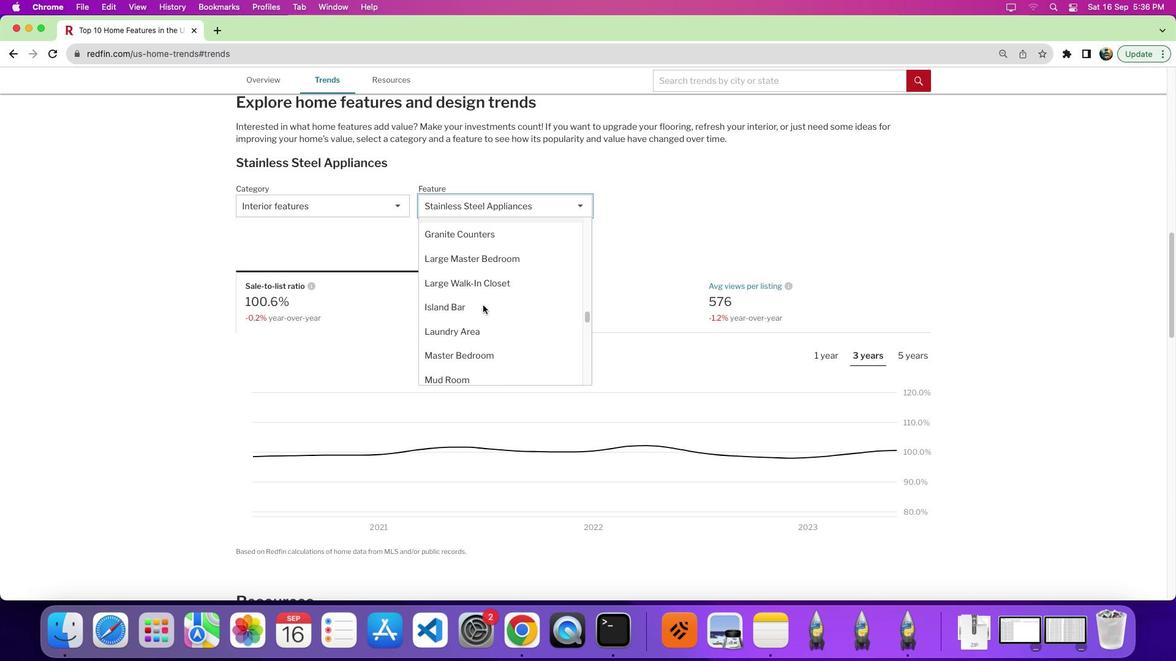 
Action: Mouse moved to (487, 227)
Screenshot: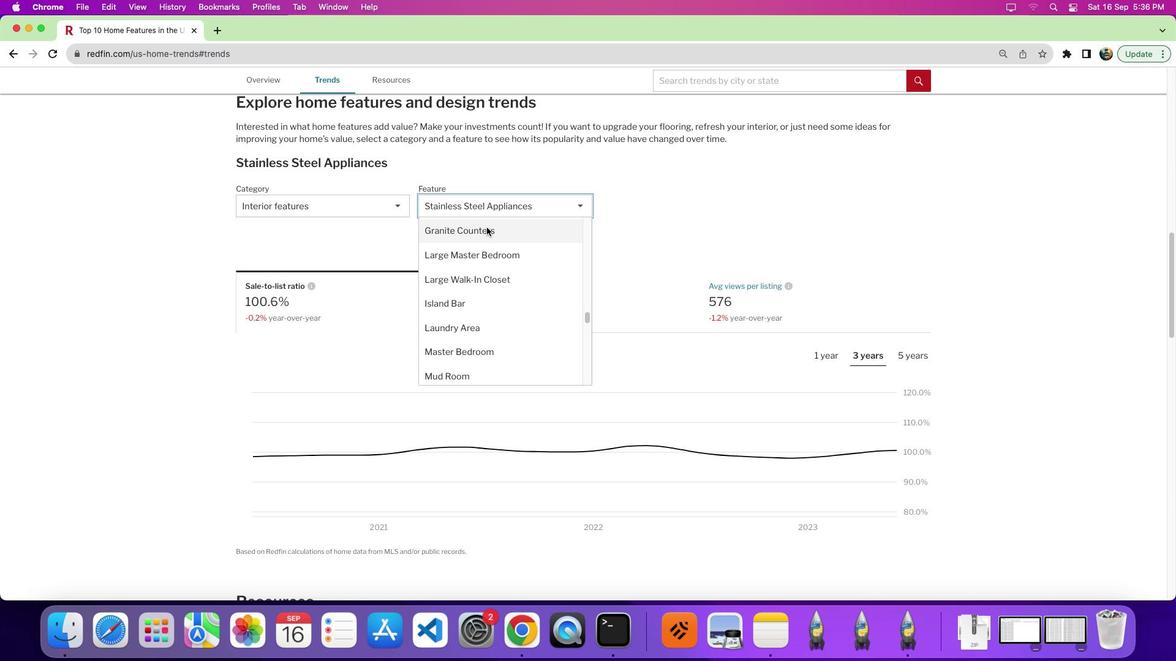 
Action: Mouse pressed left at (487, 227)
Screenshot: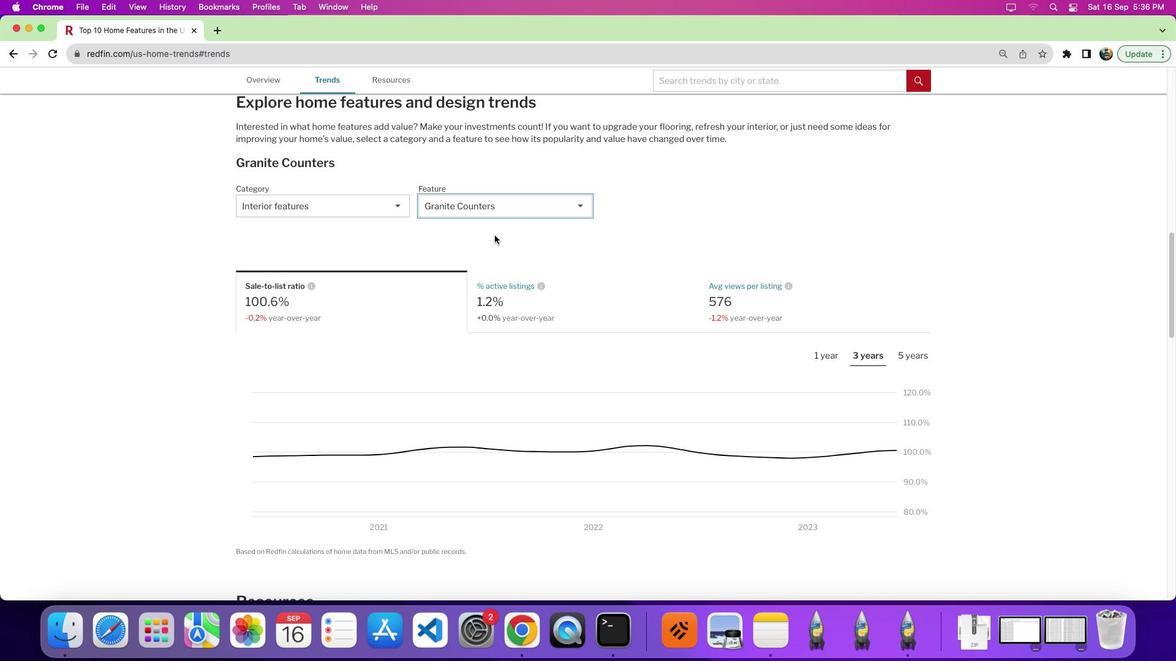 
Action: Mouse moved to (647, 292)
Screenshot: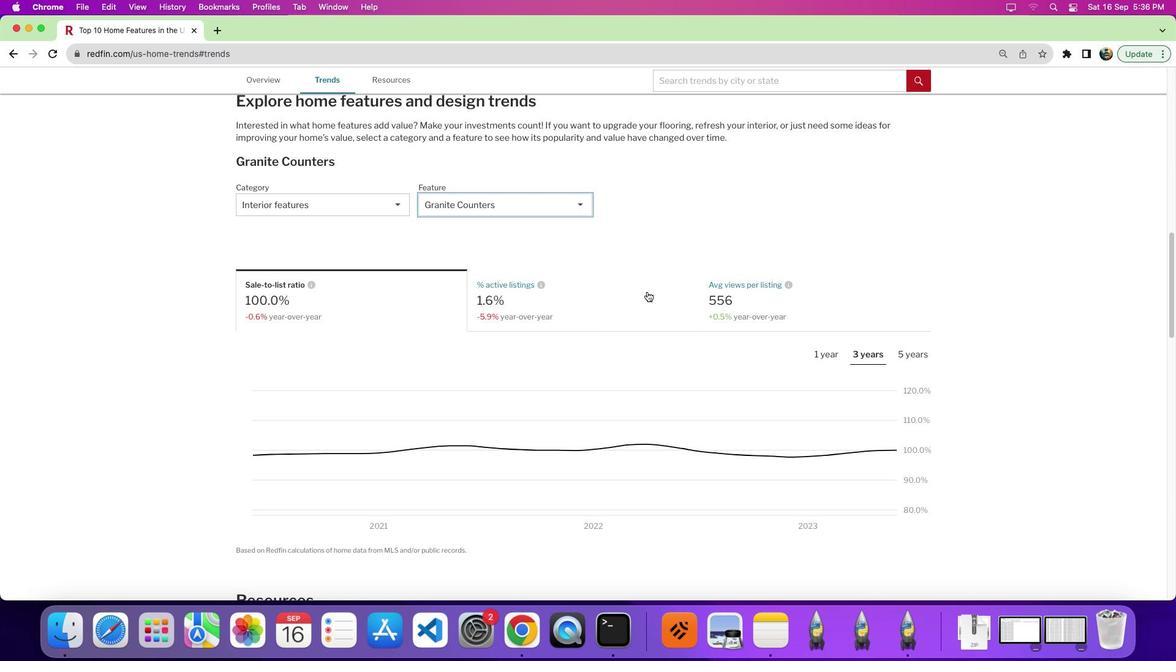 
Action: Mouse scrolled (647, 292) with delta (0, 0)
Screenshot: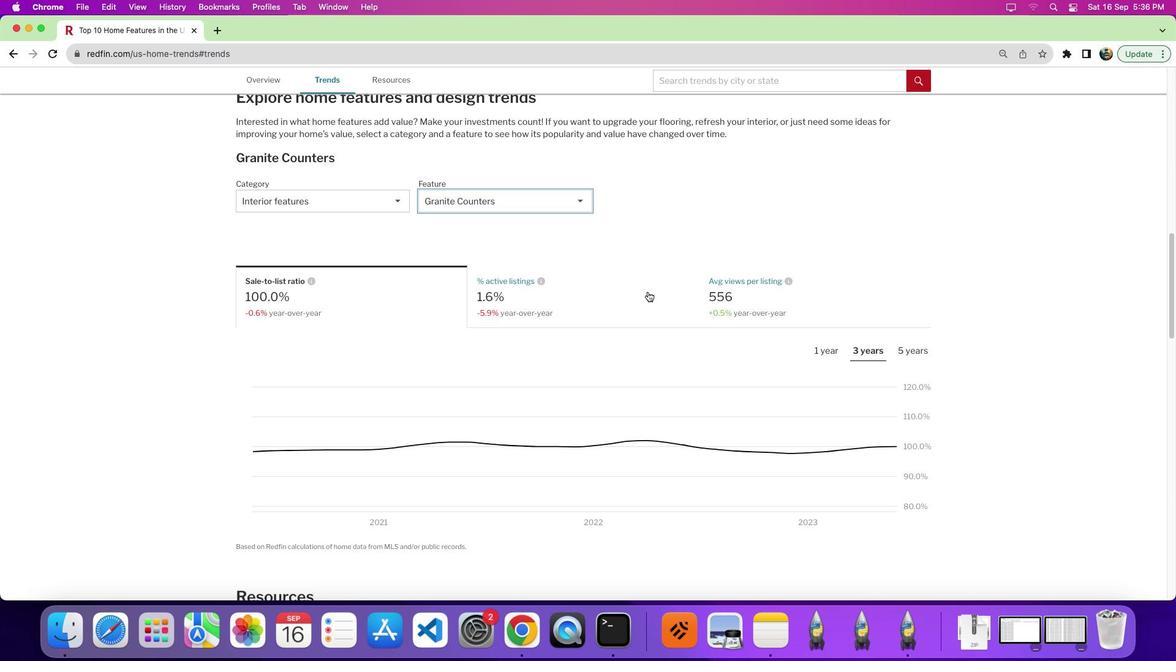 
Action: Mouse scrolled (647, 292) with delta (0, 0)
Screenshot: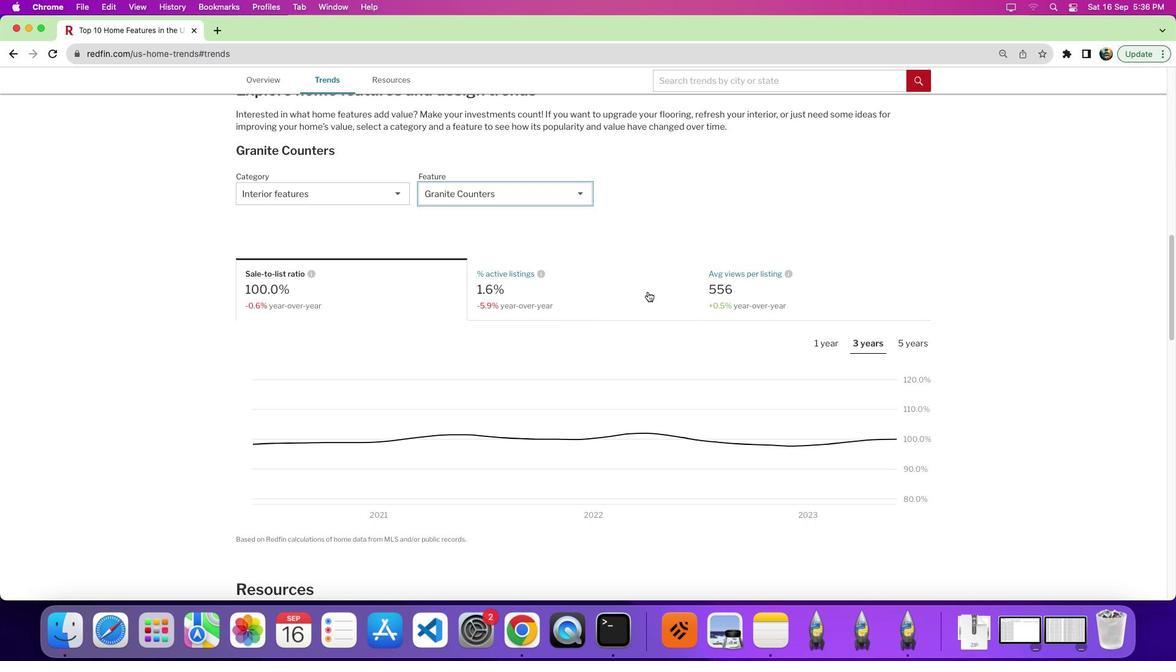 
Action: Mouse moved to (889, 338)
Screenshot: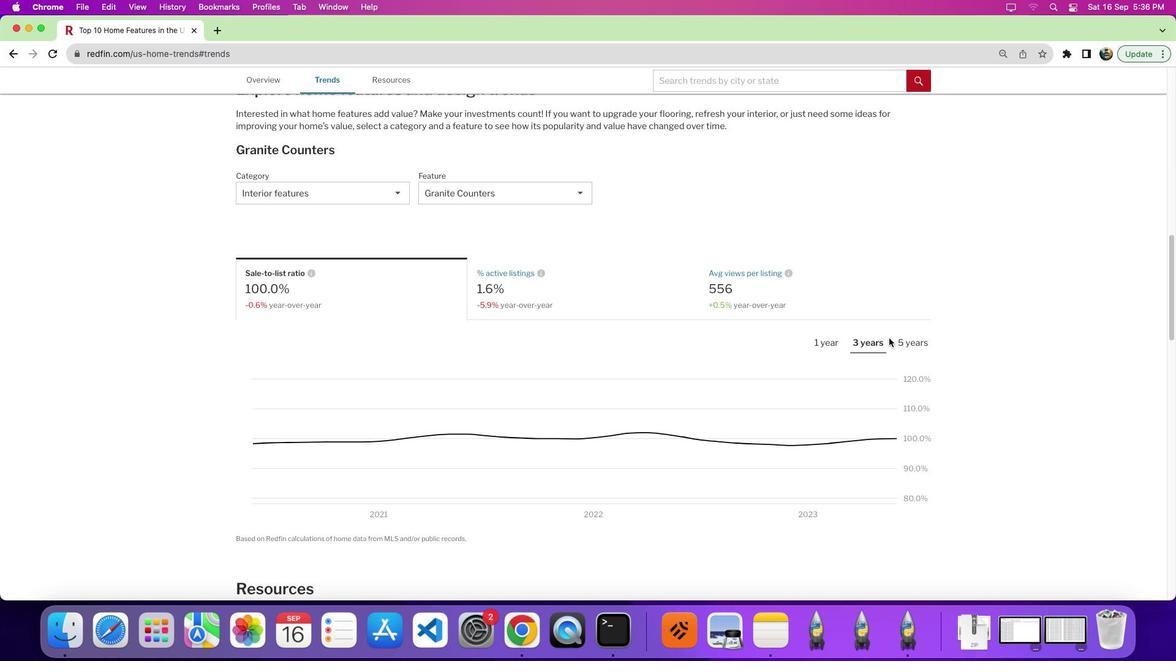 
Action: Mouse pressed left at (889, 338)
Screenshot: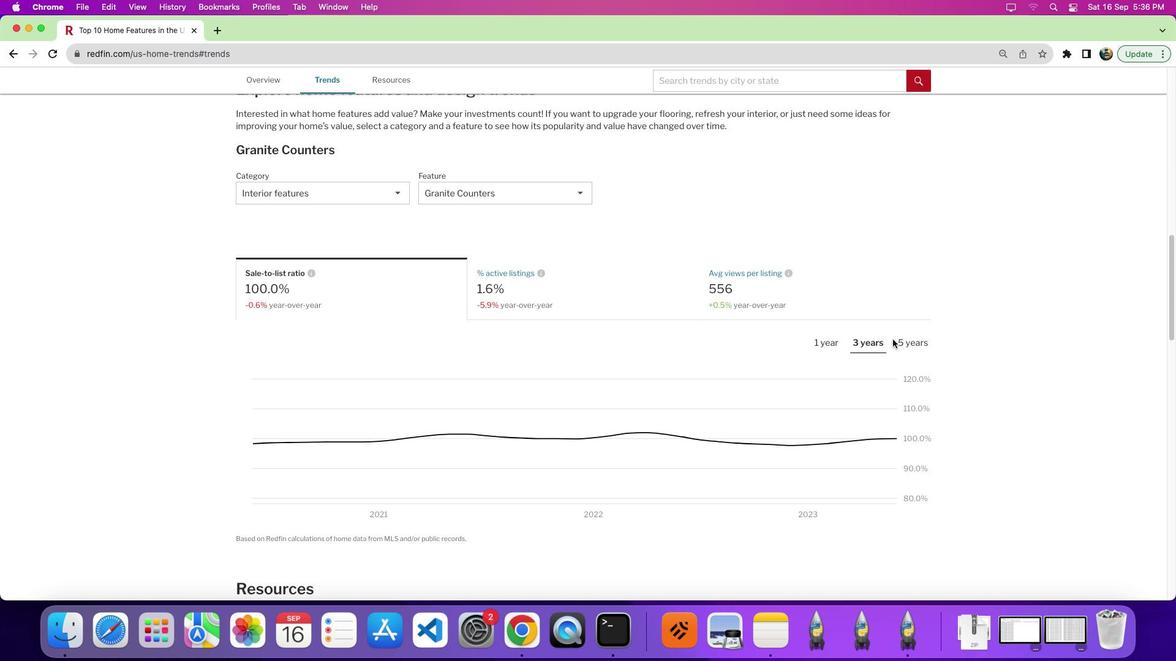 
Action: Mouse moved to (902, 341)
Screenshot: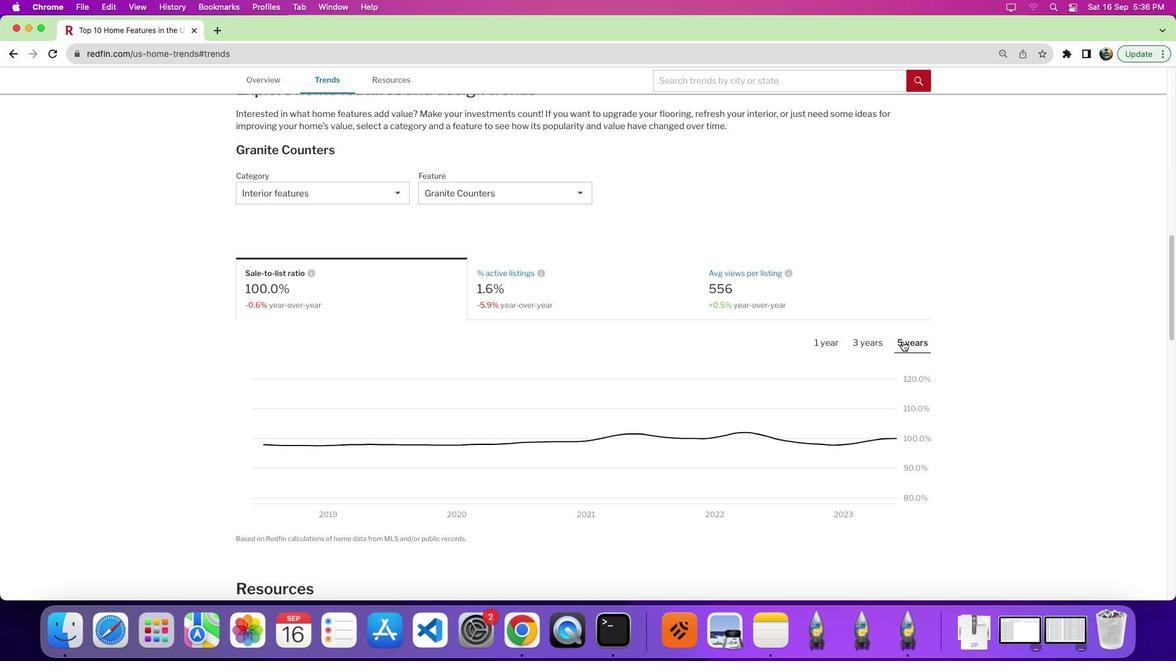 
Action: Mouse pressed left at (902, 341)
Screenshot: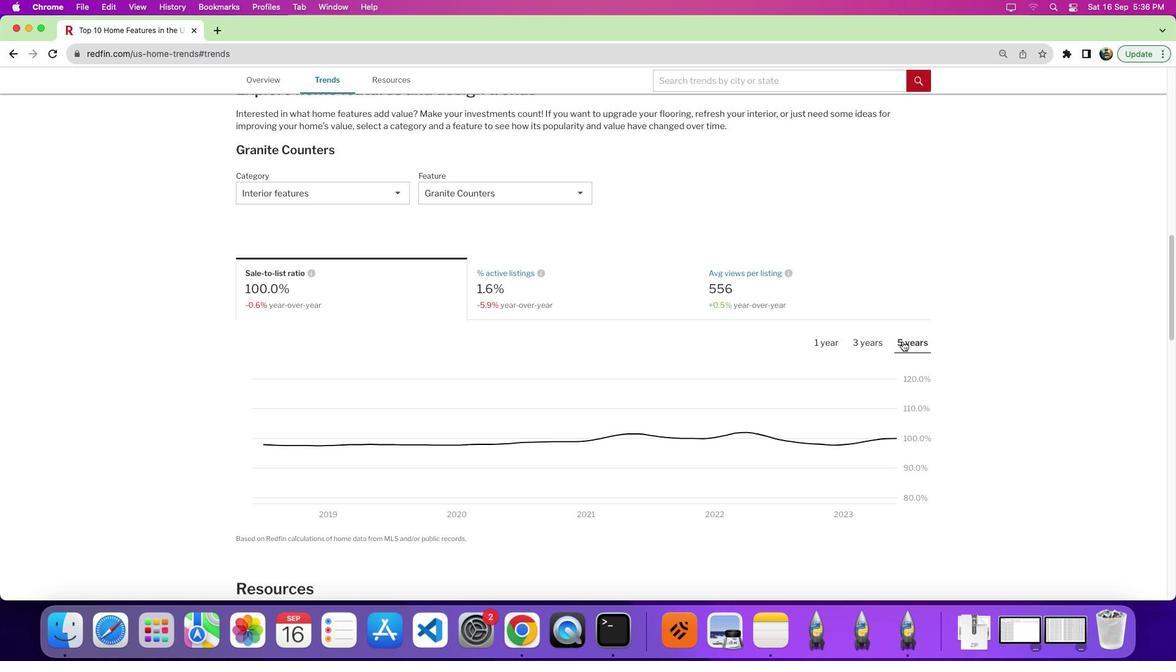 
Action: Mouse moved to (863, 348)
Screenshot: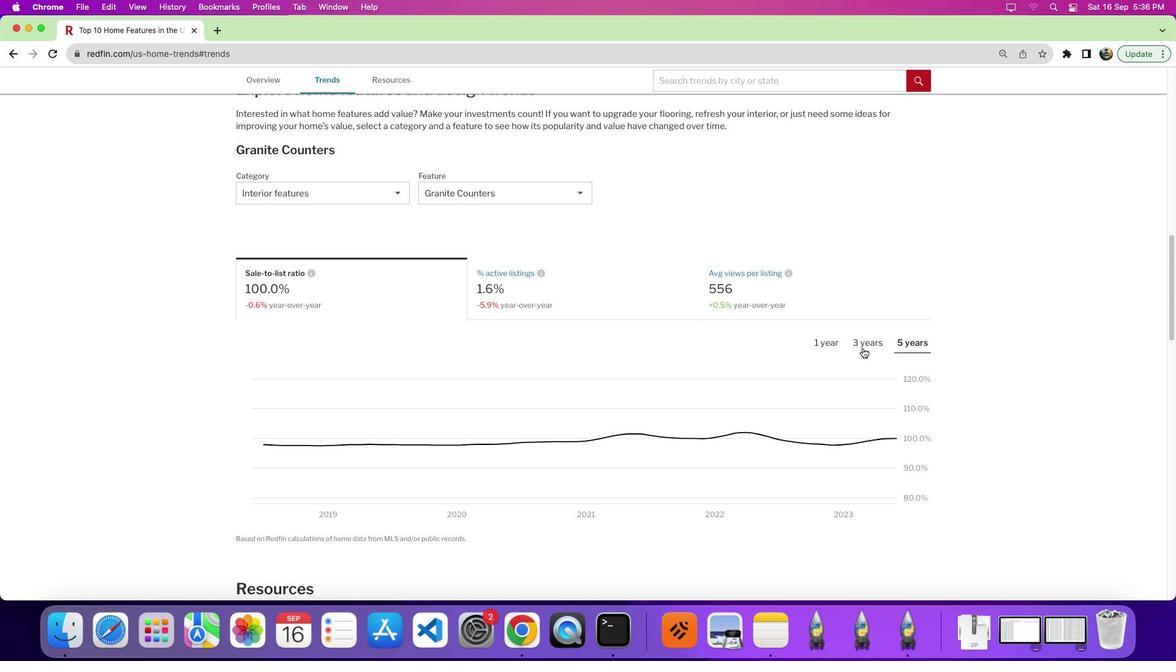 
Action: Mouse scrolled (863, 348) with delta (0, 0)
Screenshot: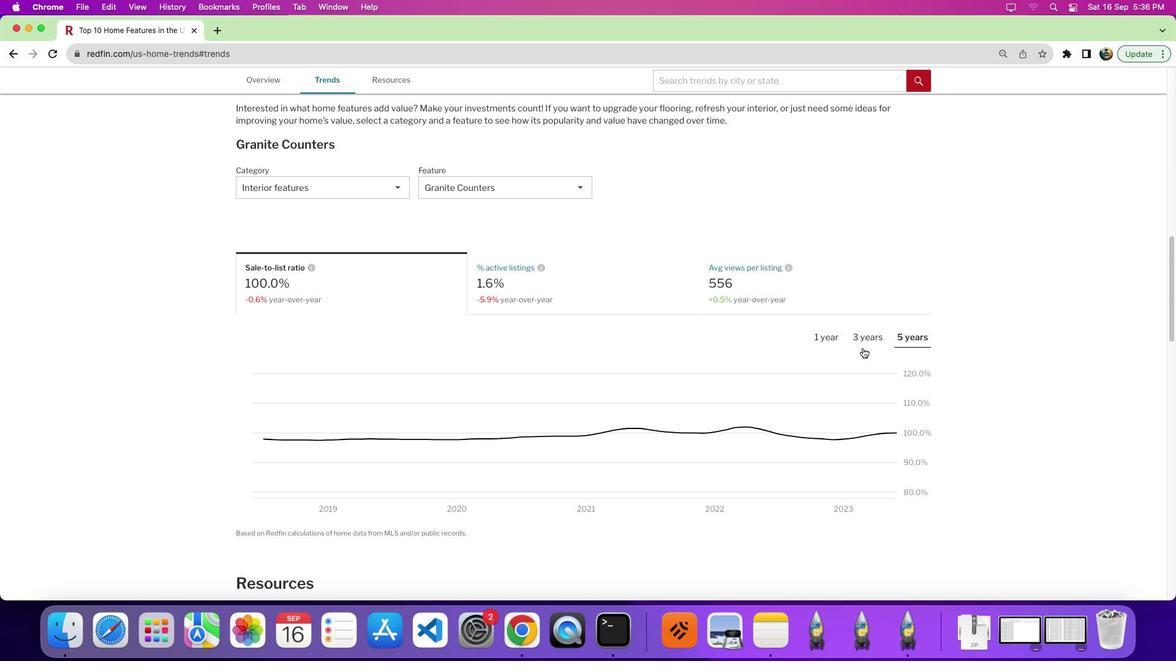 
Action: Mouse scrolled (863, 348) with delta (0, 0)
Screenshot: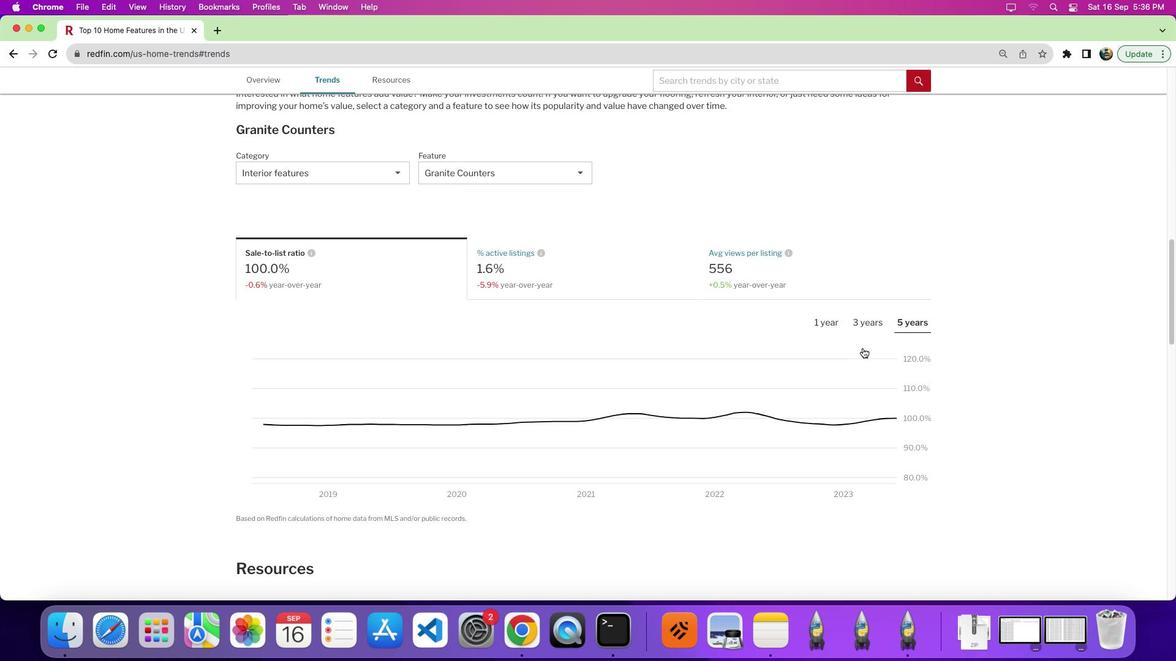 
Action: Mouse moved to (868, 368)
Screenshot: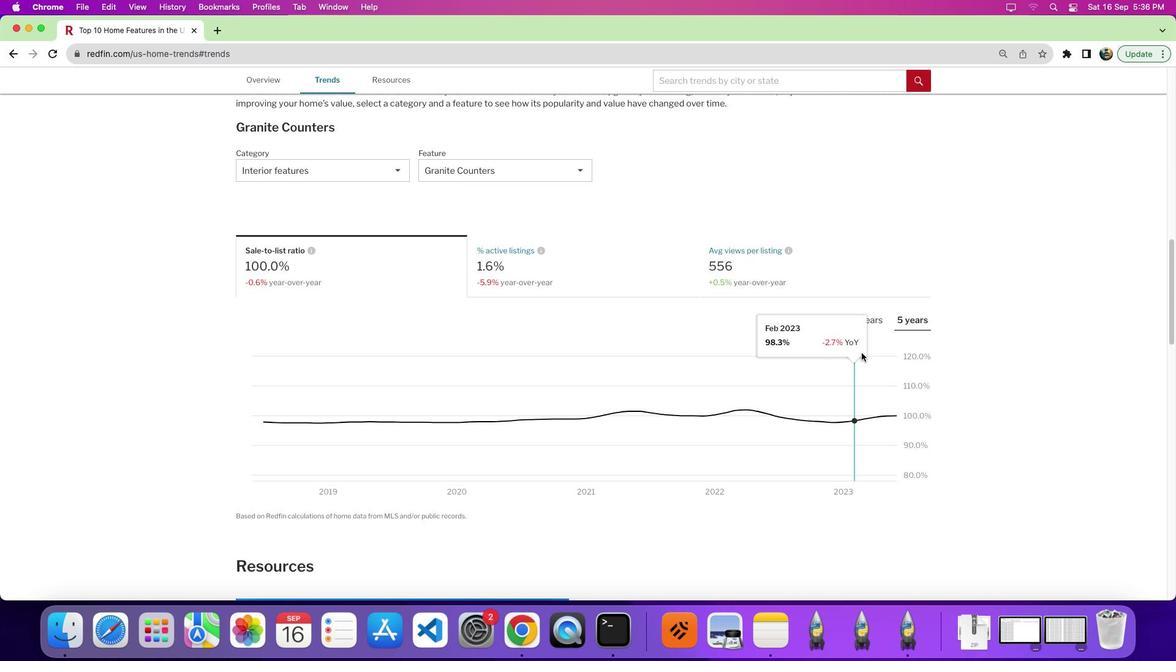 
